 Task: Open Card Compliance Audit in Board Employee Performance to Workspace Full-stack Development and add a team member Softage.1@softage.net, a label Red, a checklist Landing Page, an attachment from your onedrive, a color Red and finally, add a card description 'Research and develop new service pricing strategy' and a comment 'This task requires us to be proactive in identifying potential roadblocks and taking steps to overcome them.'. Add a start date 'Jan 01, 1900' with a due date 'Jan 08, 1900'
Action: Mouse moved to (114, 399)
Screenshot: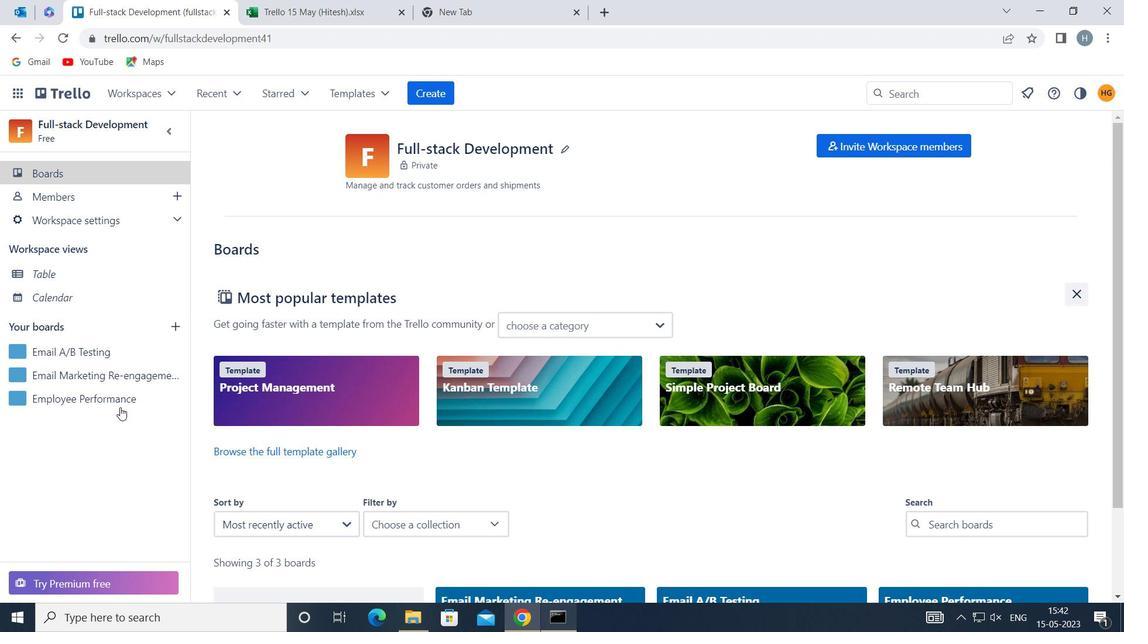 
Action: Mouse pressed left at (114, 399)
Screenshot: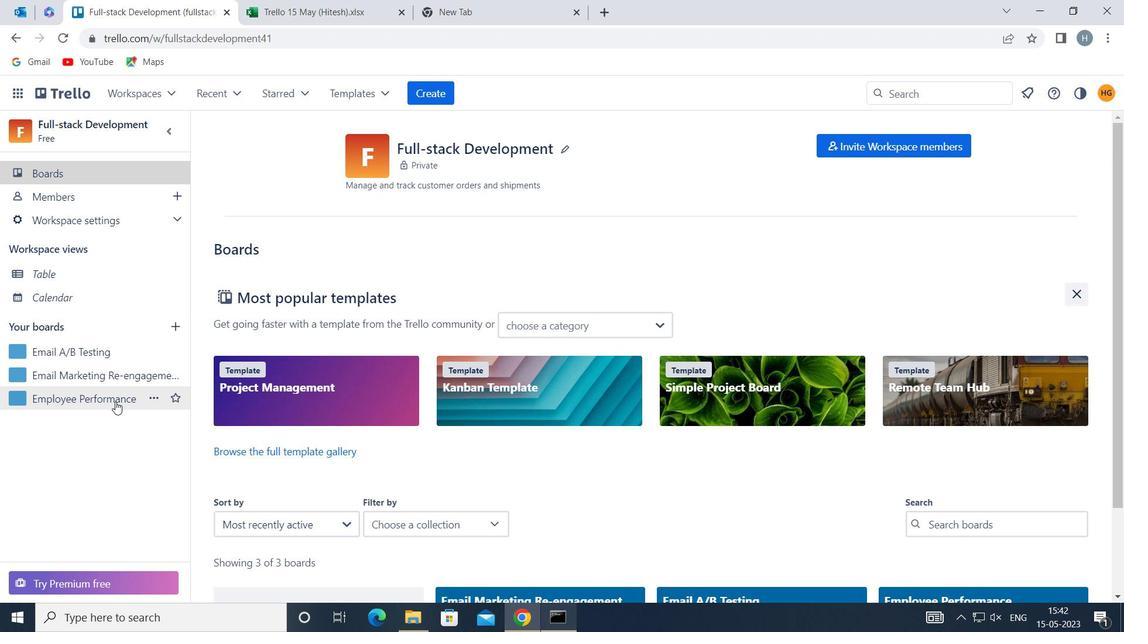 
Action: Mouse moved to (297, 207)
Screenshot: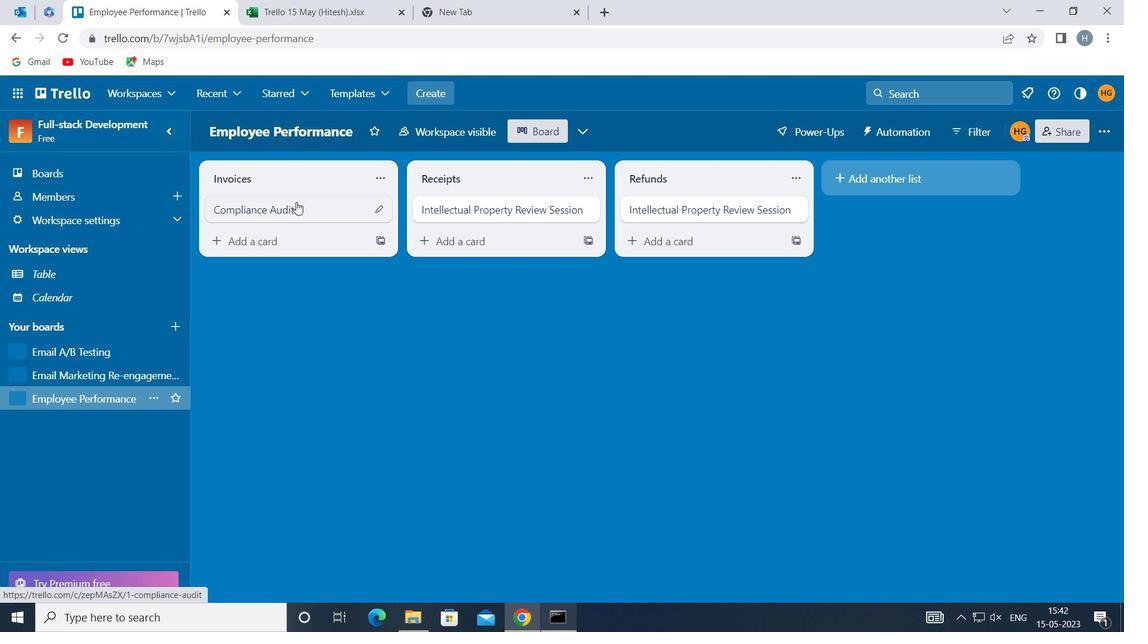 
Action: Mouse pressed left at (297, 207)
Screenshot: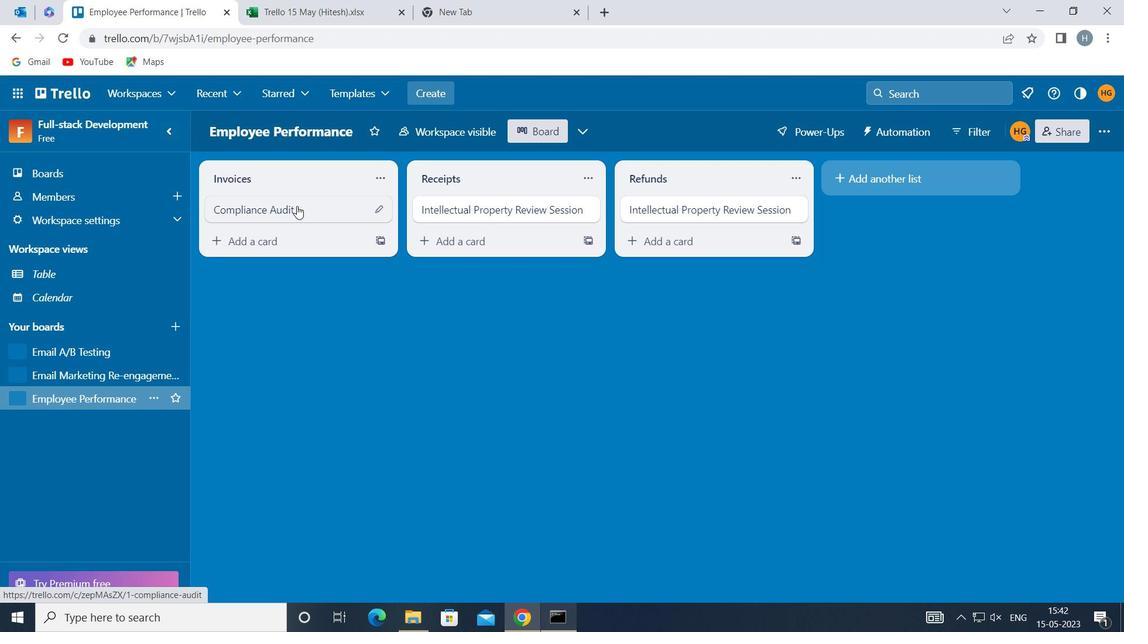 
Action: Mouse moved to (772, 203)
Screenshot: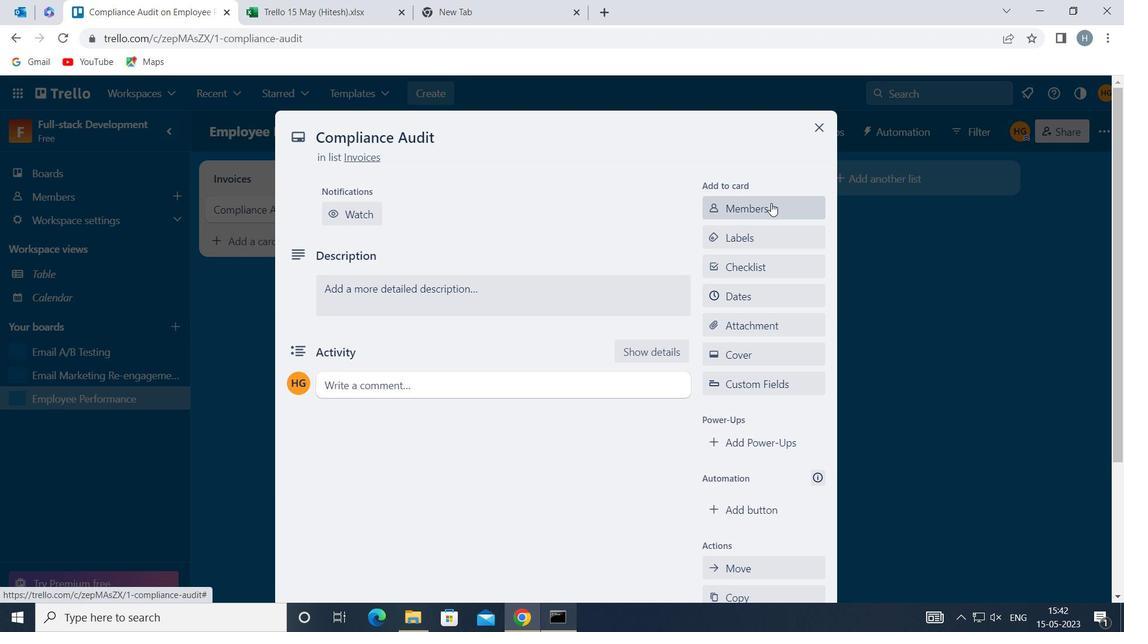 
Action: Mouse pressed left at (772, 203)
Screenshot: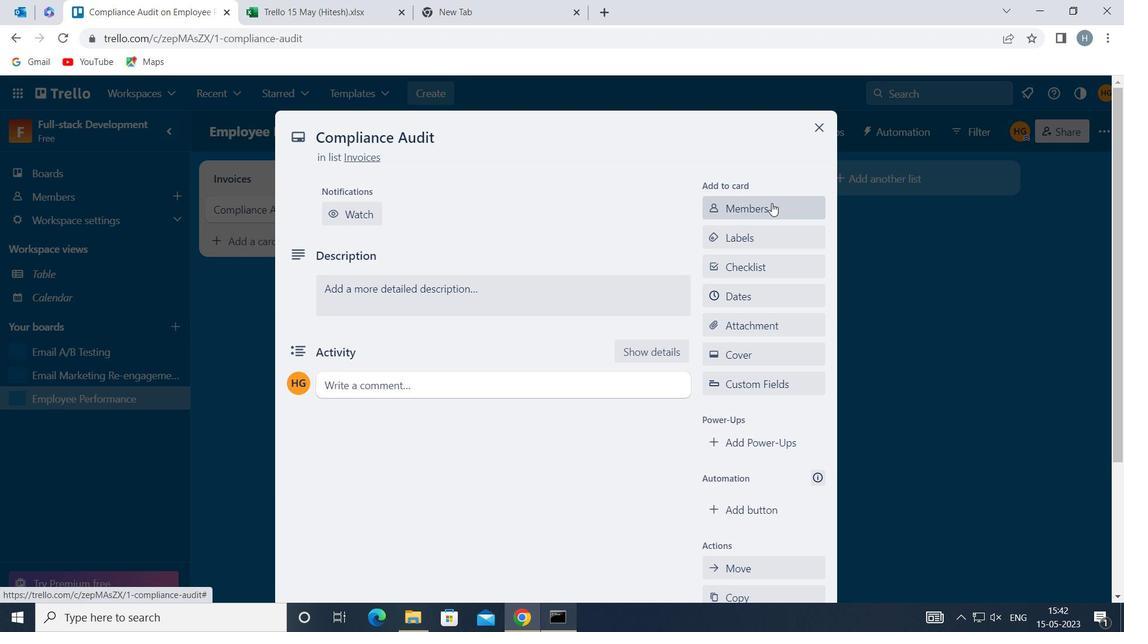
Action: Key pressed softage
Screenshot: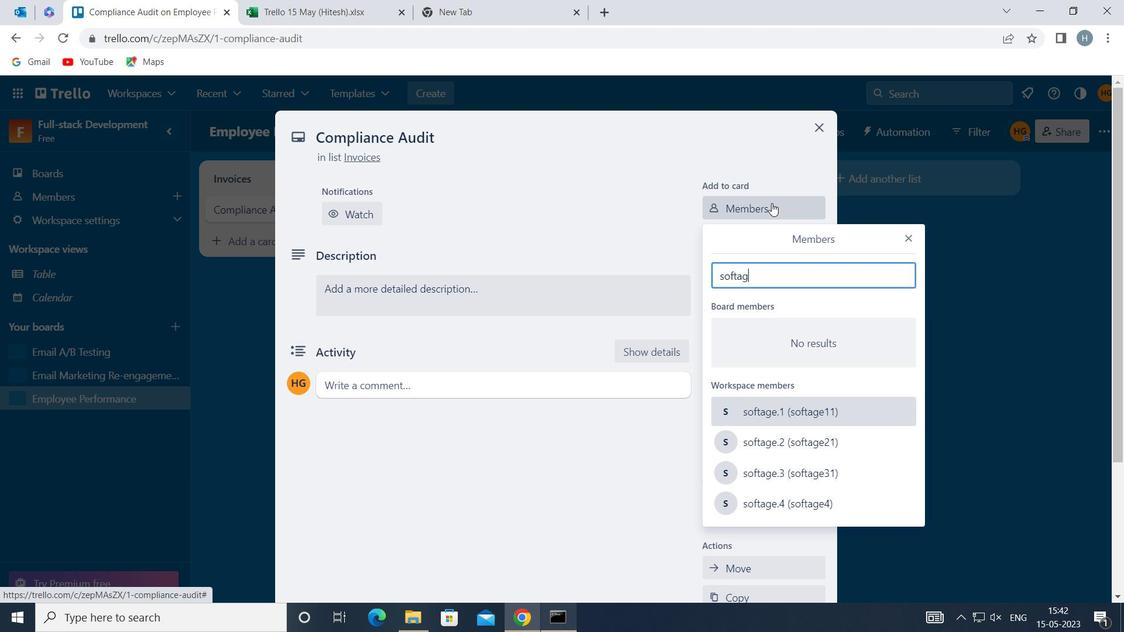 
Action: Mouse moved to (807, 415)
Screenshot: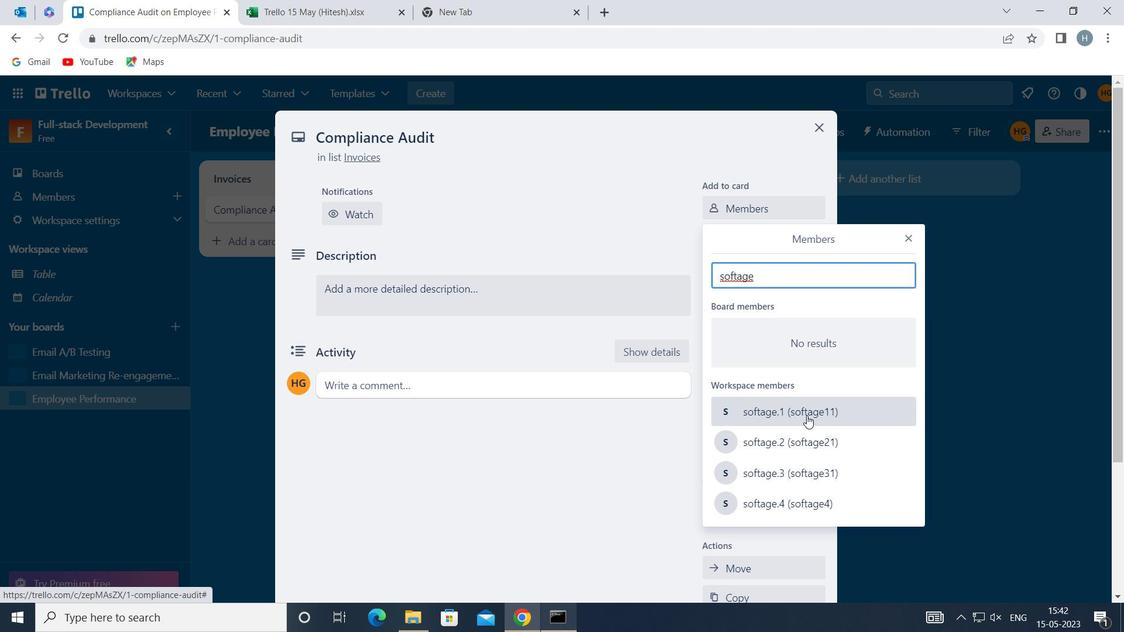 
Action: Mouse pressed left at (807, 415)
Screenshot: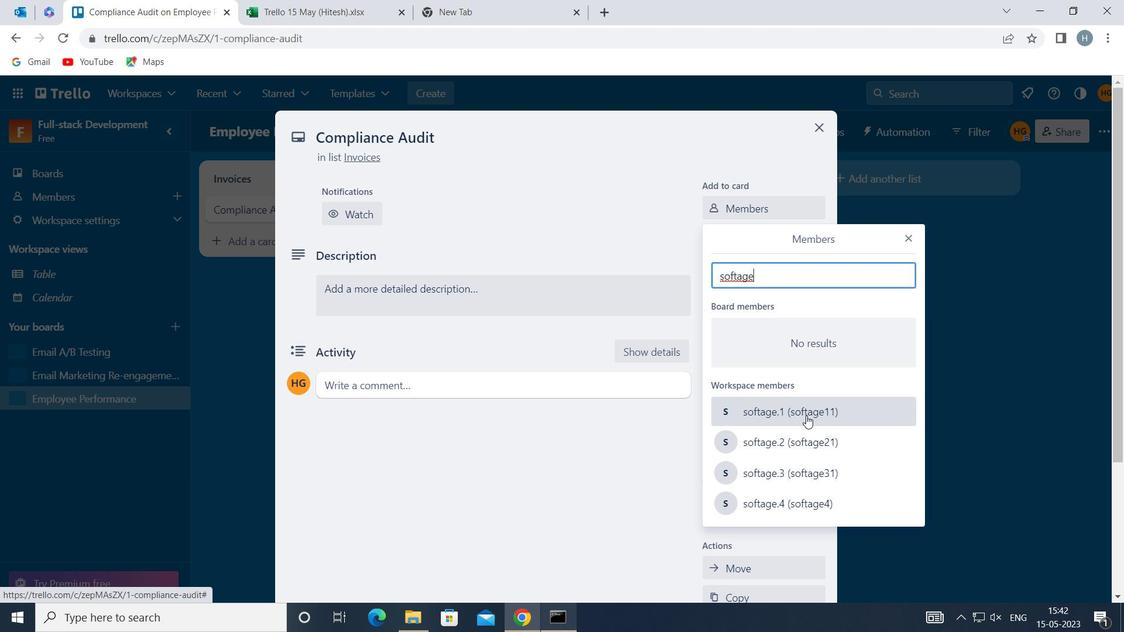 
Action: Mouse moved to (907, 236)
Screenshot: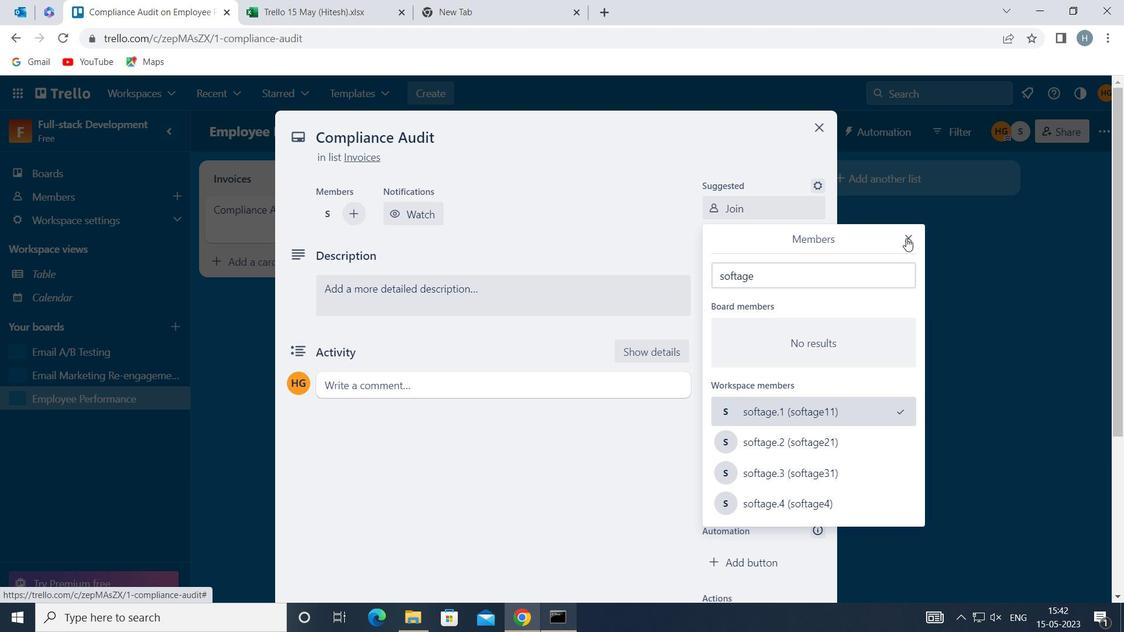 
Action: Mouse pressed left at (907, 236)
Screenshot: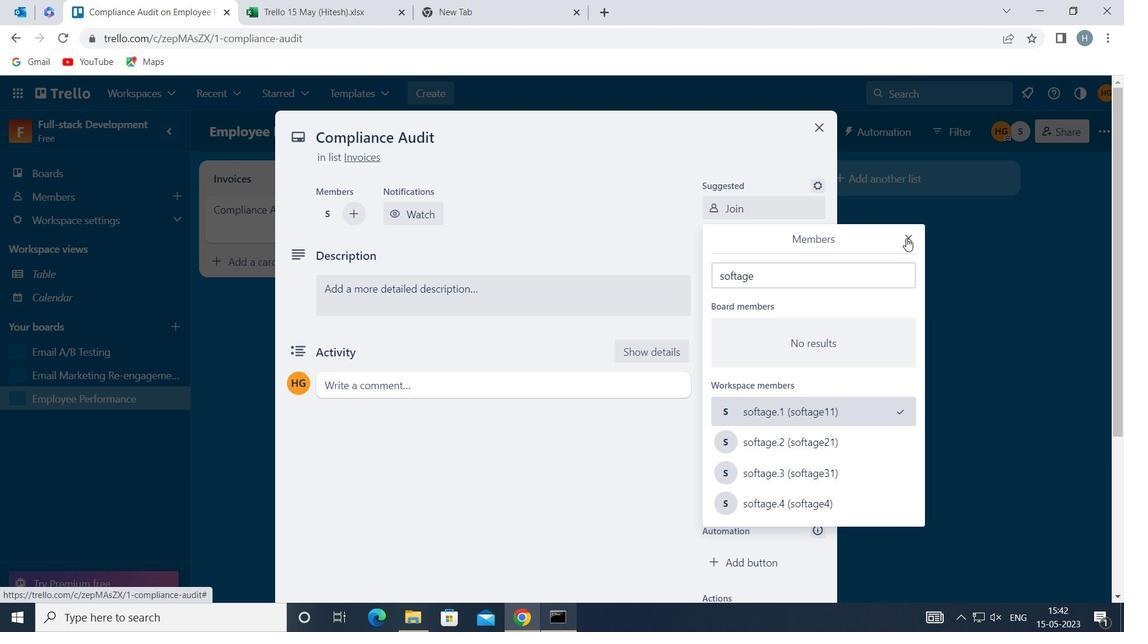 
Action: Mouse moved to (769, 287)
Screenshot: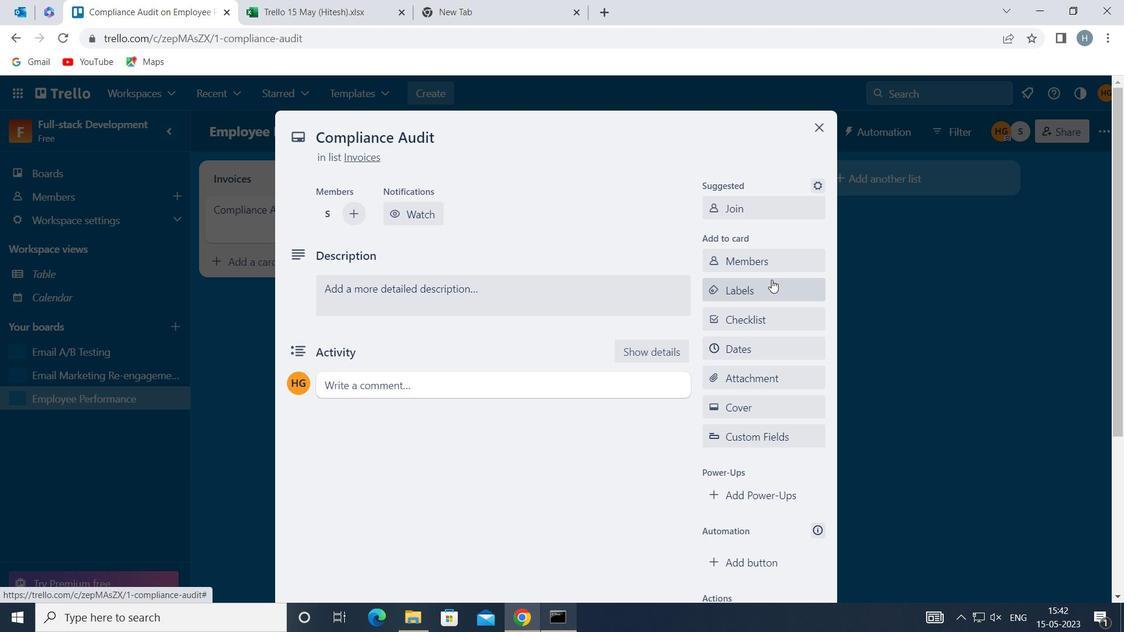
Action: Mouse pressed left at (769, 287)
Screenshot: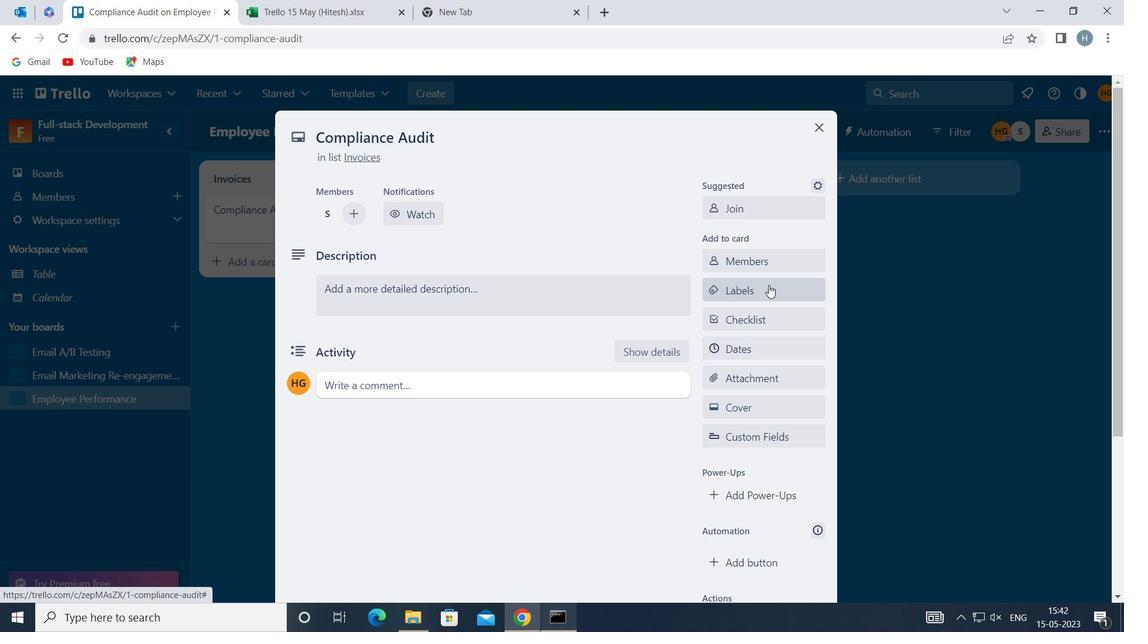 
Action: Mouse moved to (776, 294)
Screenshot: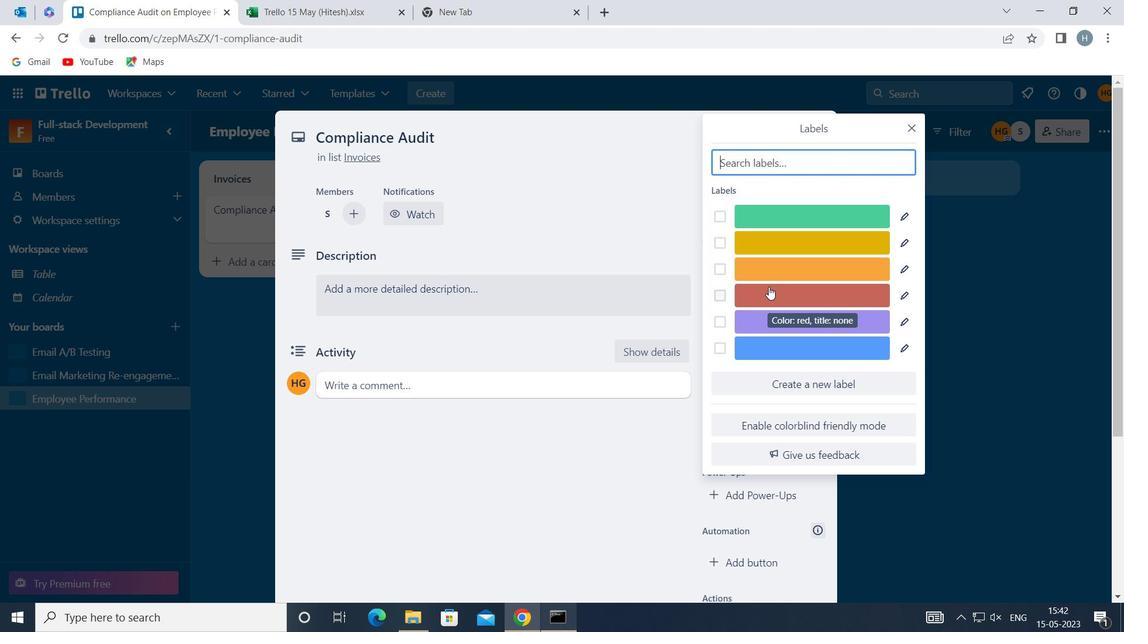 
Action: Mouse pressed left at (776, 294)
Screenshot: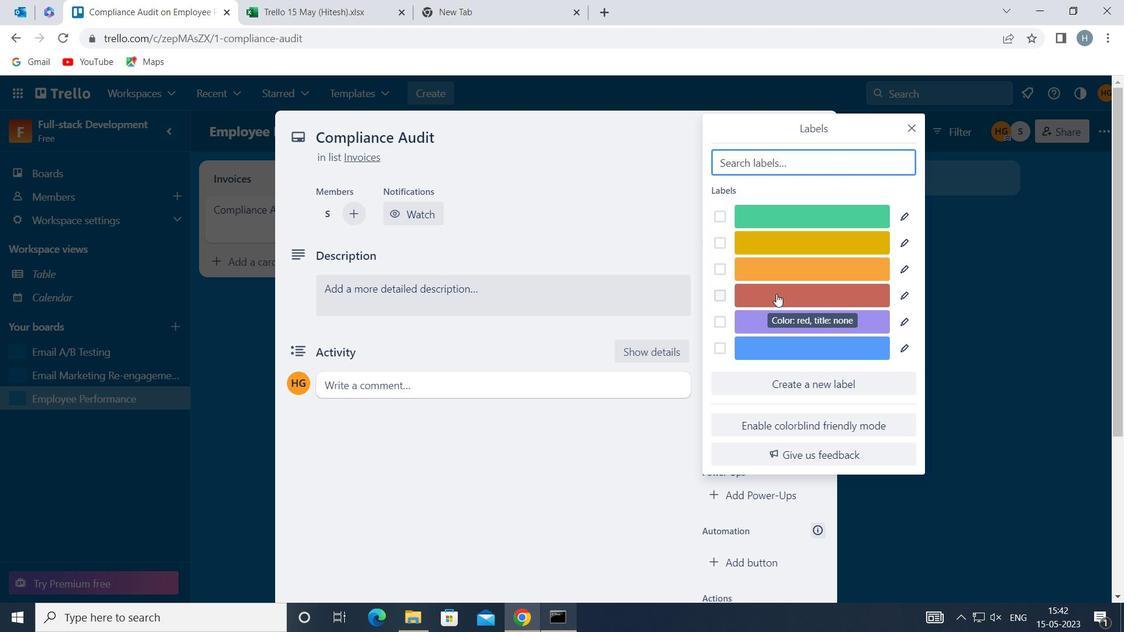 
Action: Mouse moved to (911, 128)
Screenshot: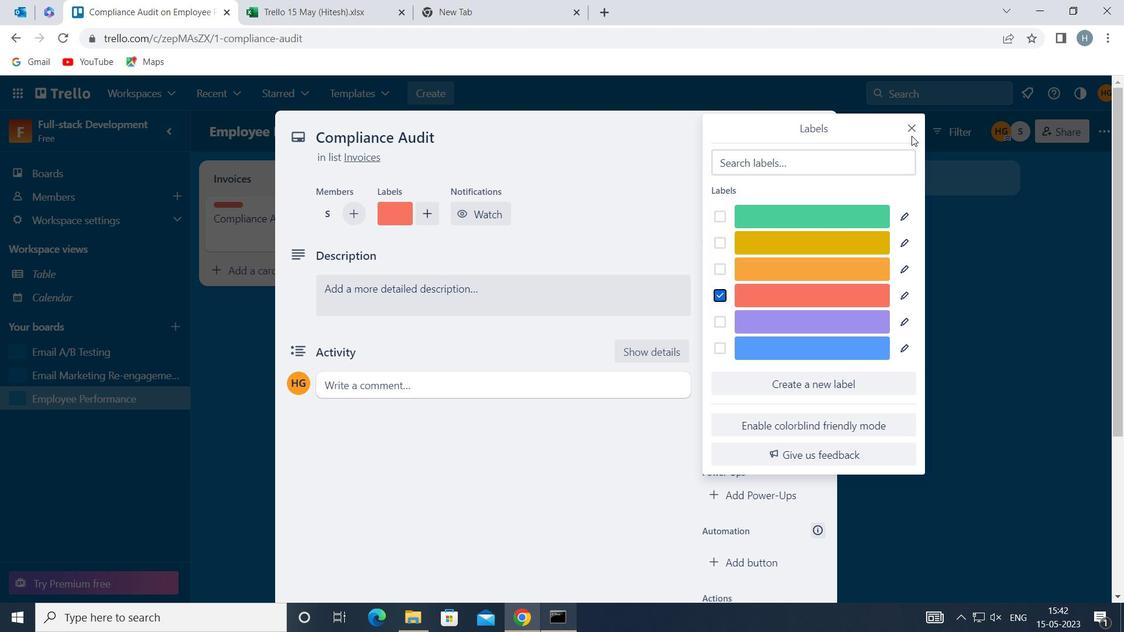 
Action: Mouse pressed left at (911, 128)
Screenshot: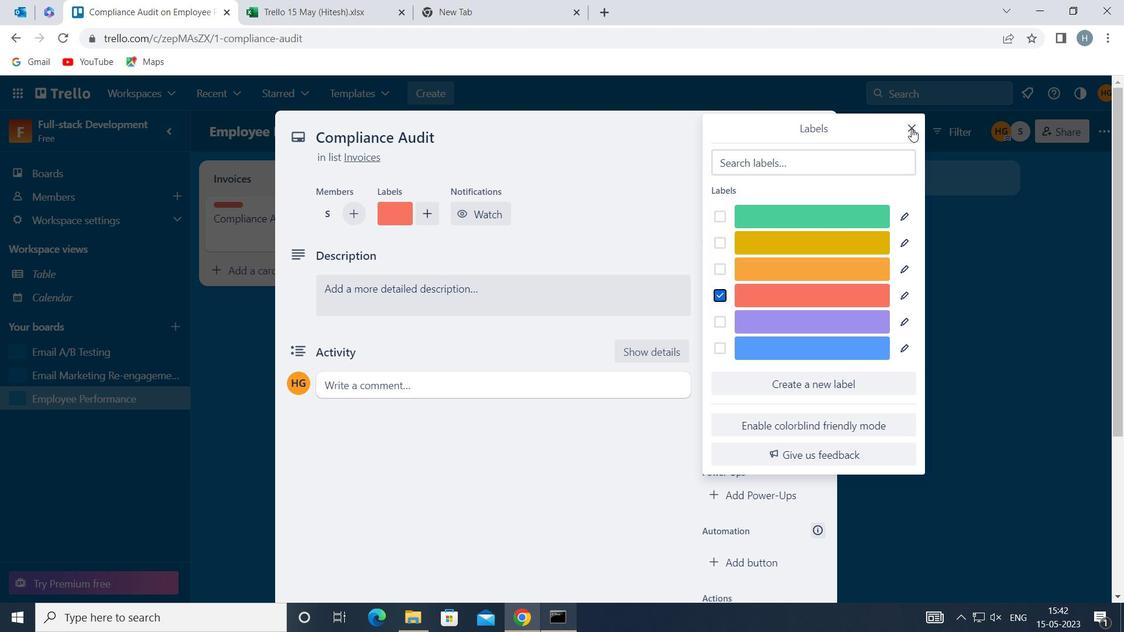 
Action: Mouse moved to (786, 315)
Screenshot: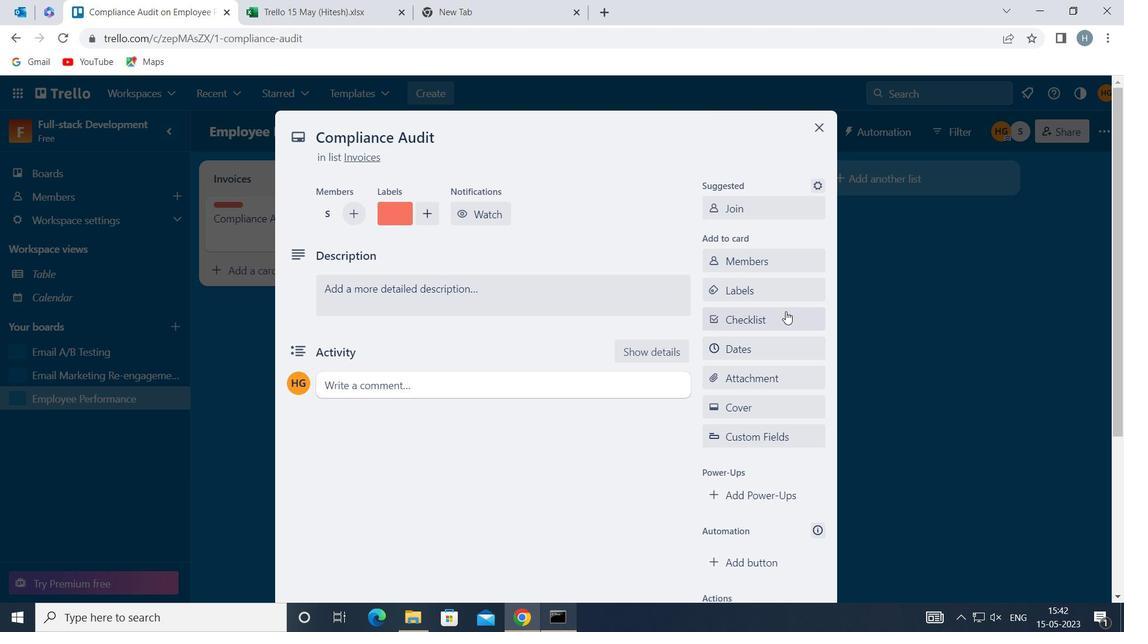 
Action: Mouse pressed left at (786, 315)
Screenshot: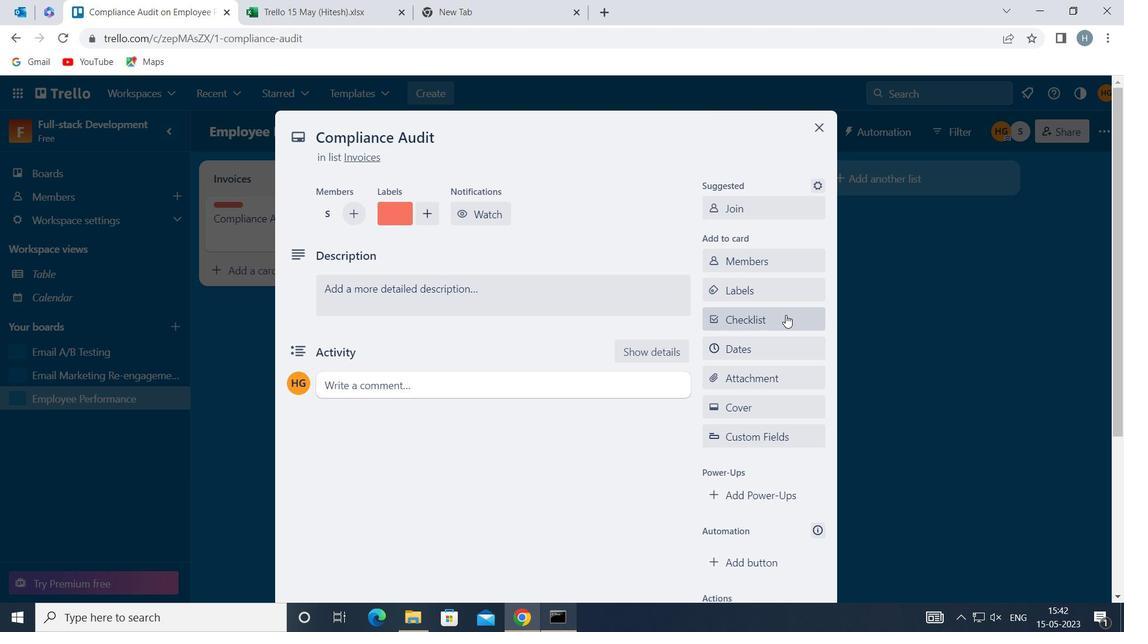 
Action: Key pressed <Key.shift>LANDING<Key.space><Key.shift>PAGE
Screenshot: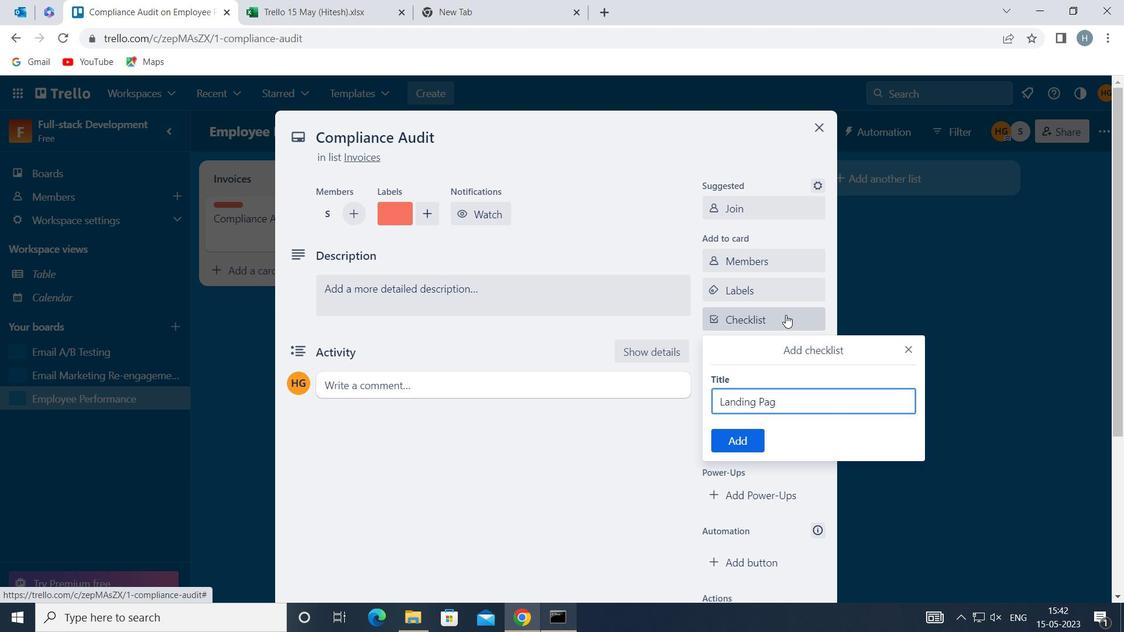 
Action: Mouse moved to (738, 437)
Screenshot: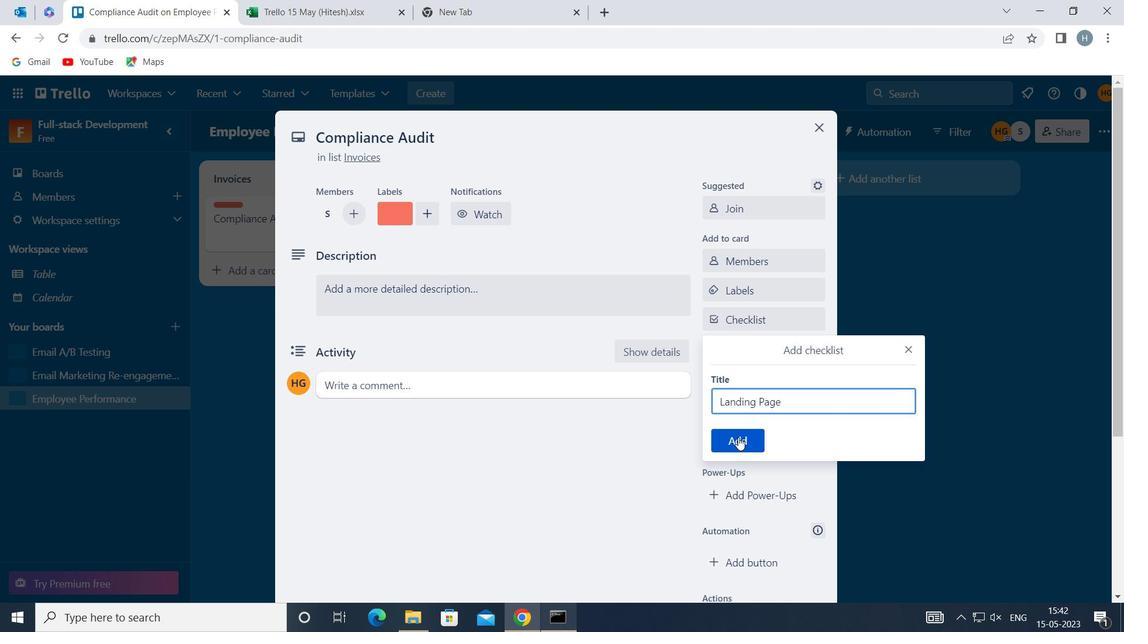 
Action: Mouse pressed left at (738, 437)
Screenshot: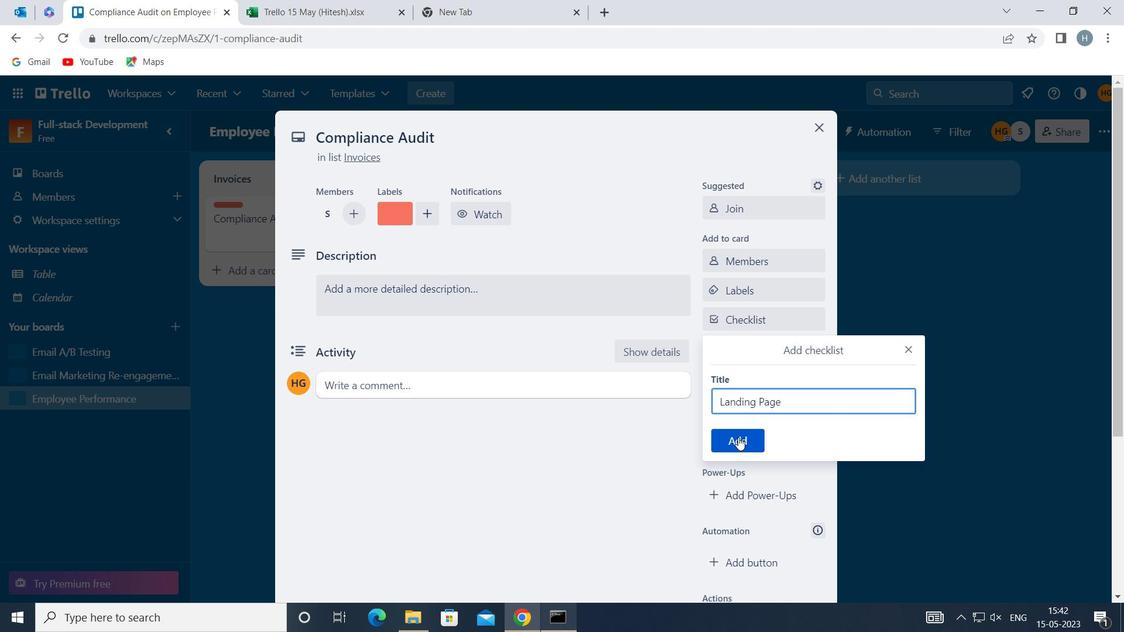 
Action: Mouse moved to (765, 379)
Screenshot: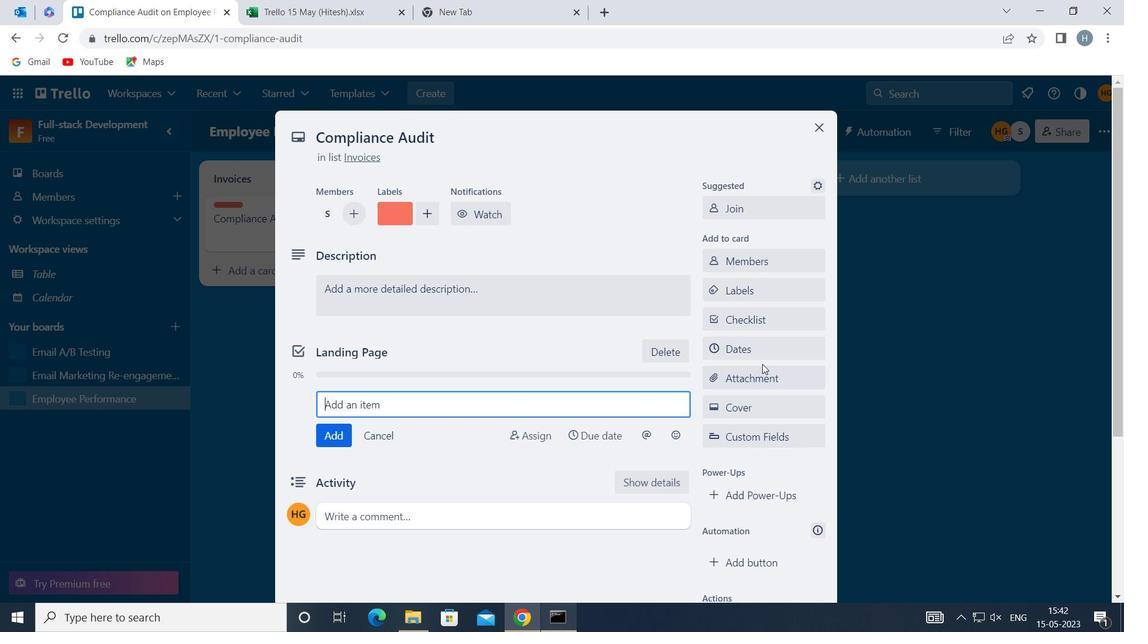 
Action: Mouse pressed left at (765, 379)
Screenshot: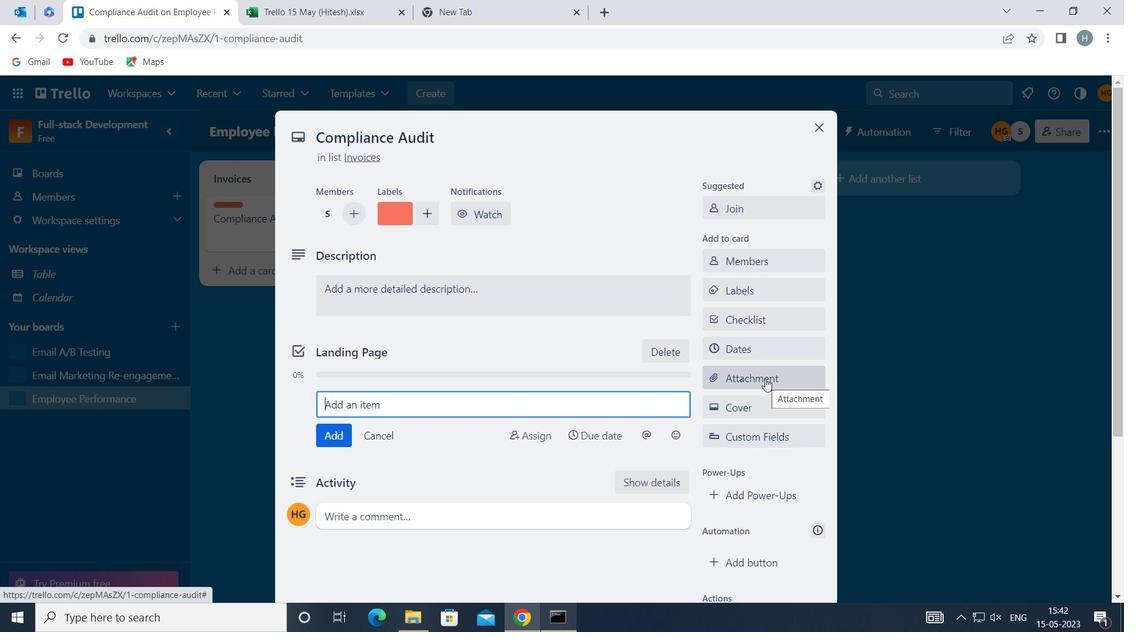 
Action: Mouse moved to (776, 270)
Screenshot: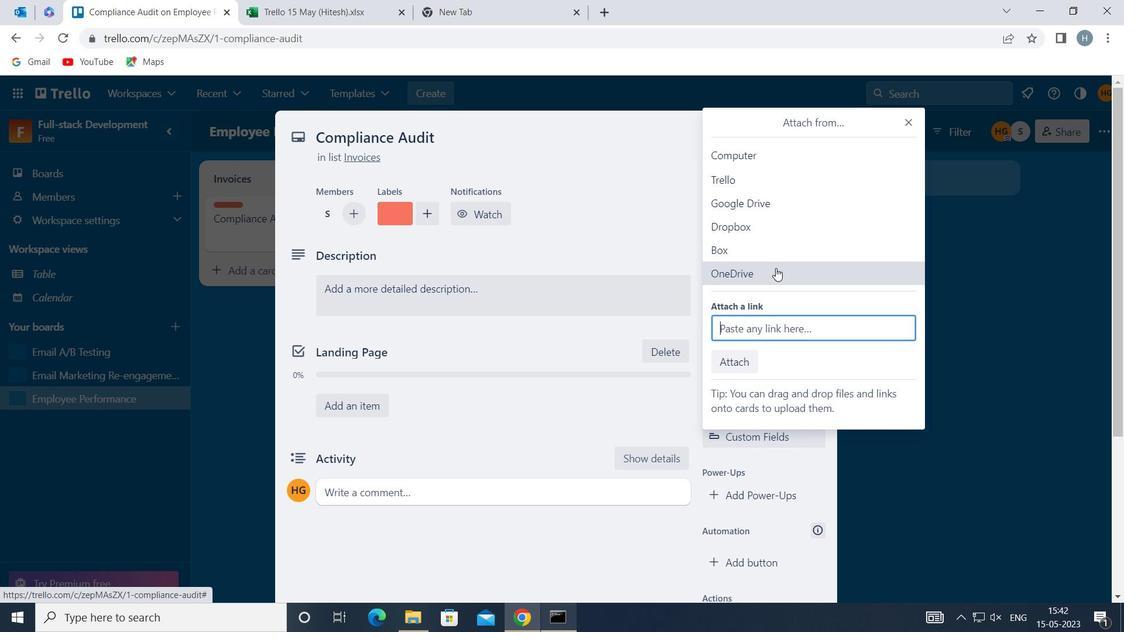 
Action: Mouse pressed left at (776, 270)
Screenshot: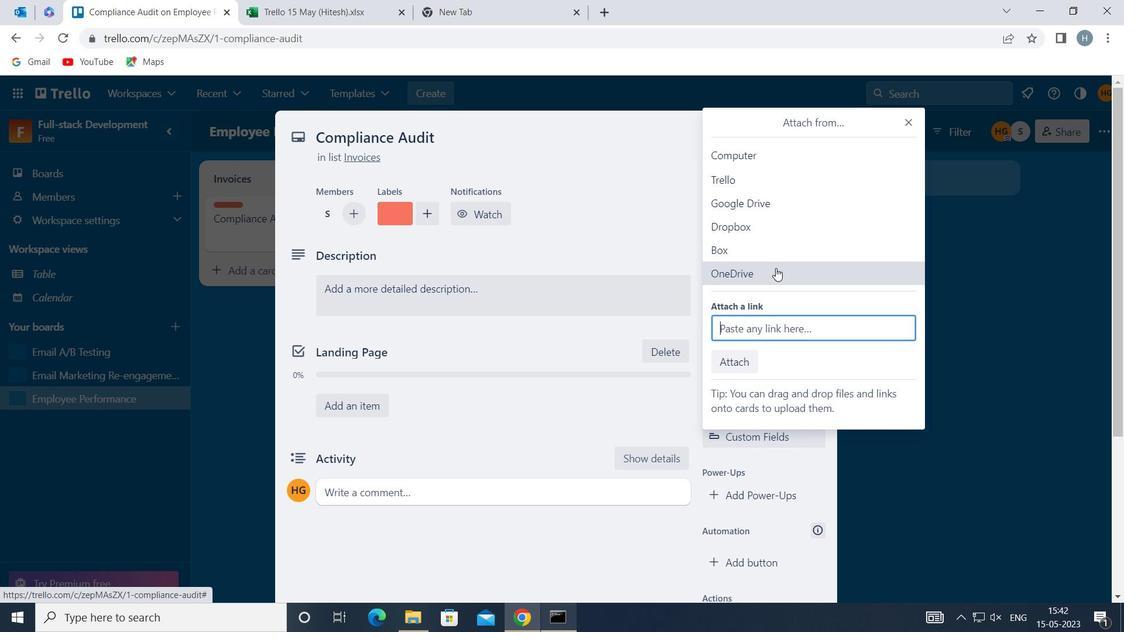 
Action: Mouse moved to (548, 212)
Screenshot: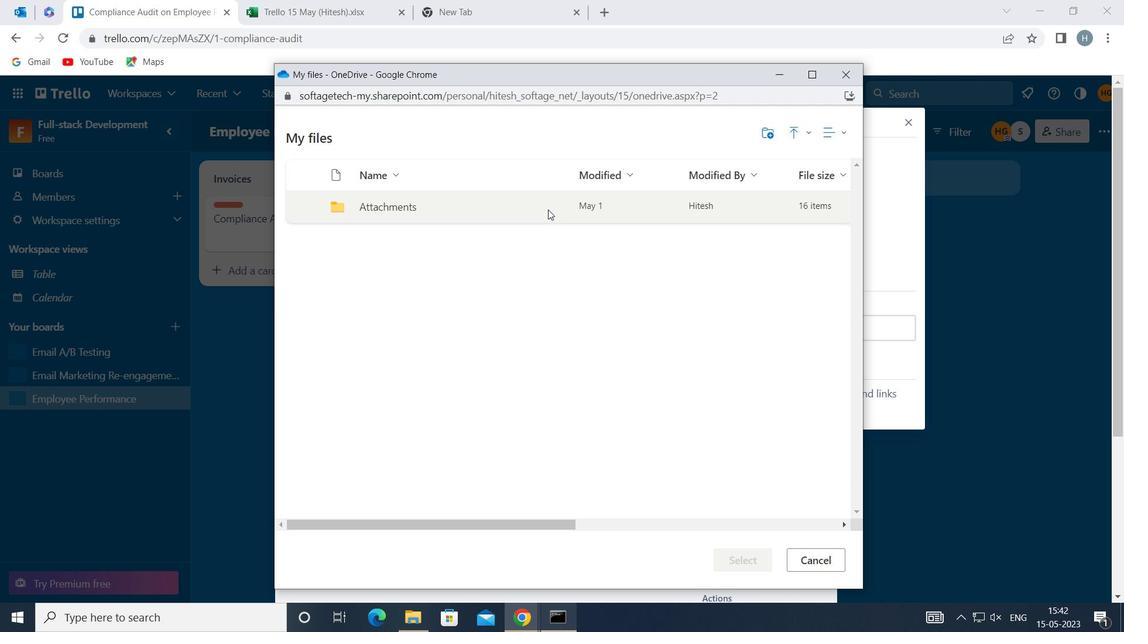 
Action: Mouse pressed left at (548, 212)
Screenshot: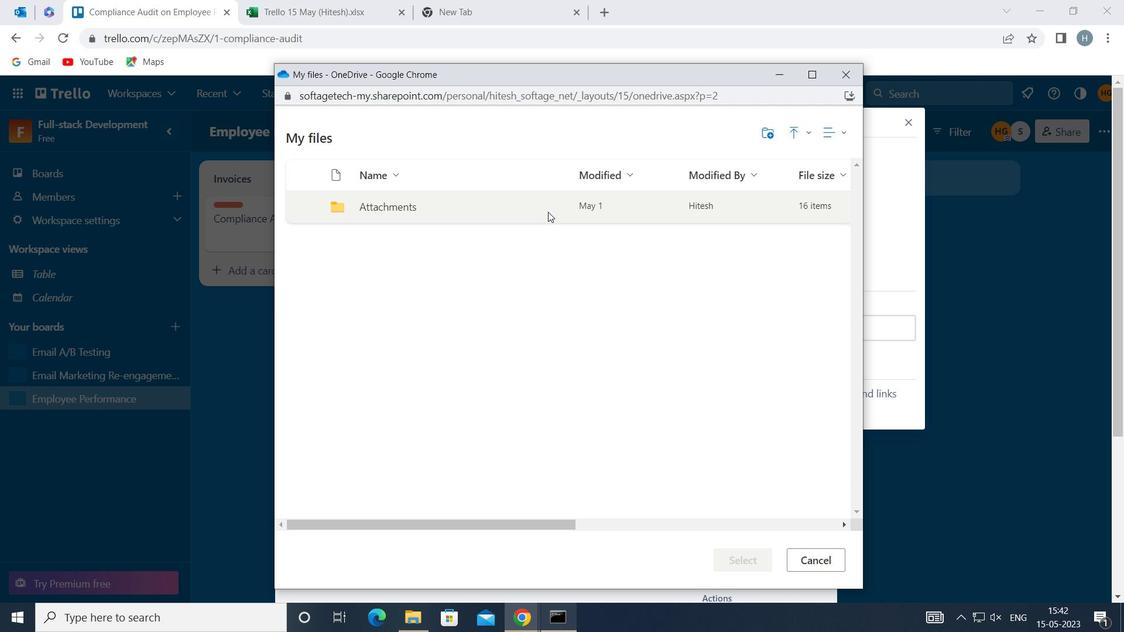 
Action: Mouse pressed left at (548, 212)
Screenshot: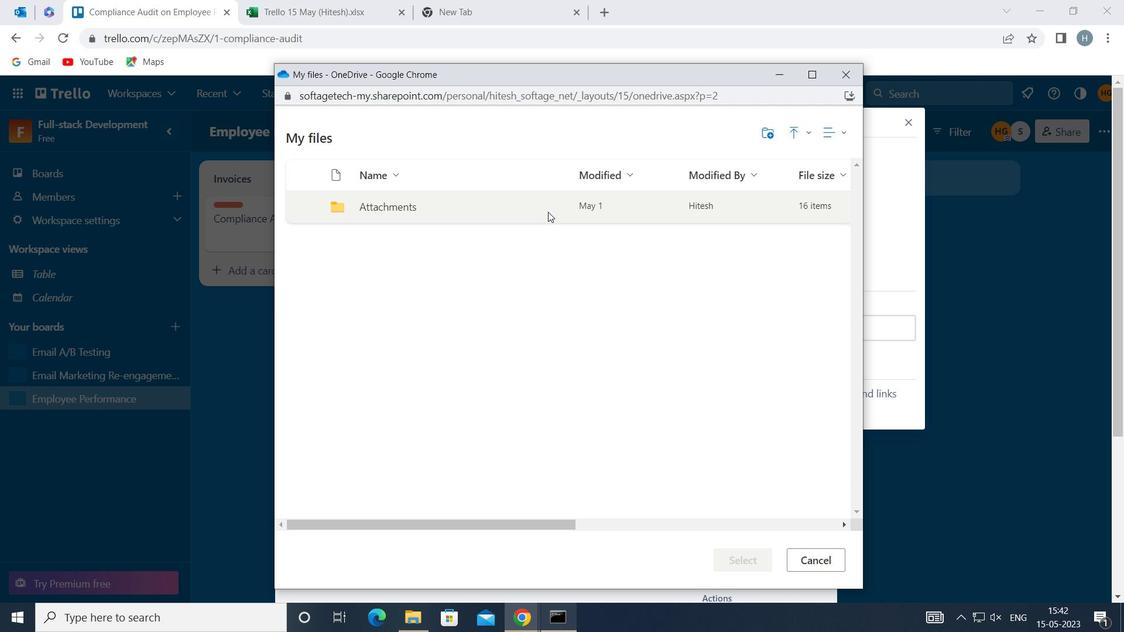 
Action: Mouse moved to (550, 234)
Screenshot: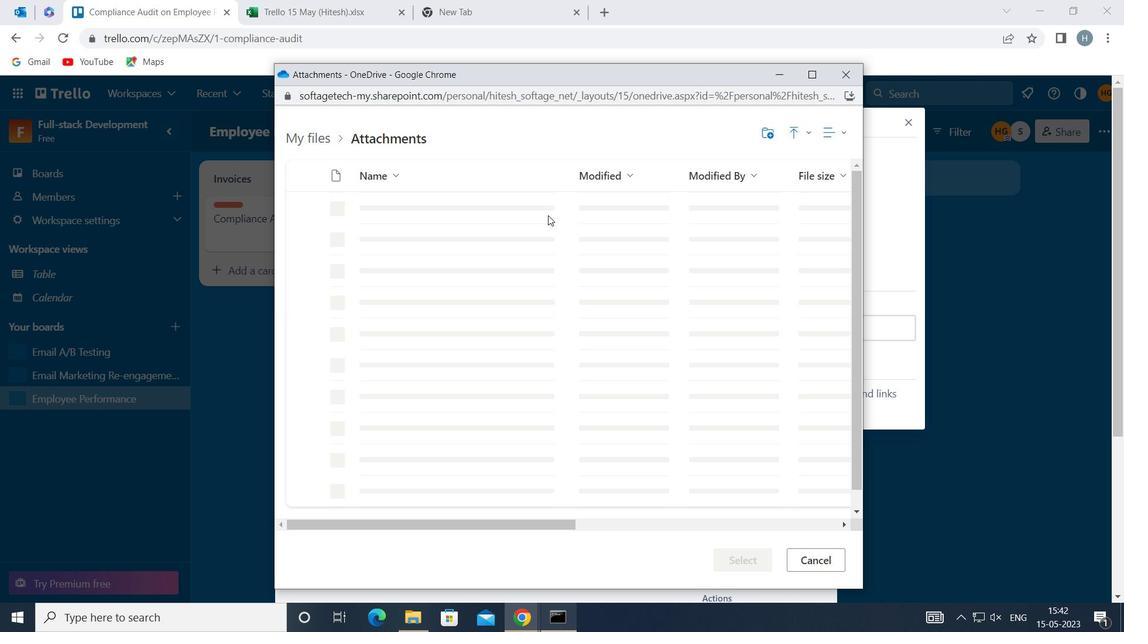 
Action: Mouse pressed left at (550, 234)
Screenshot: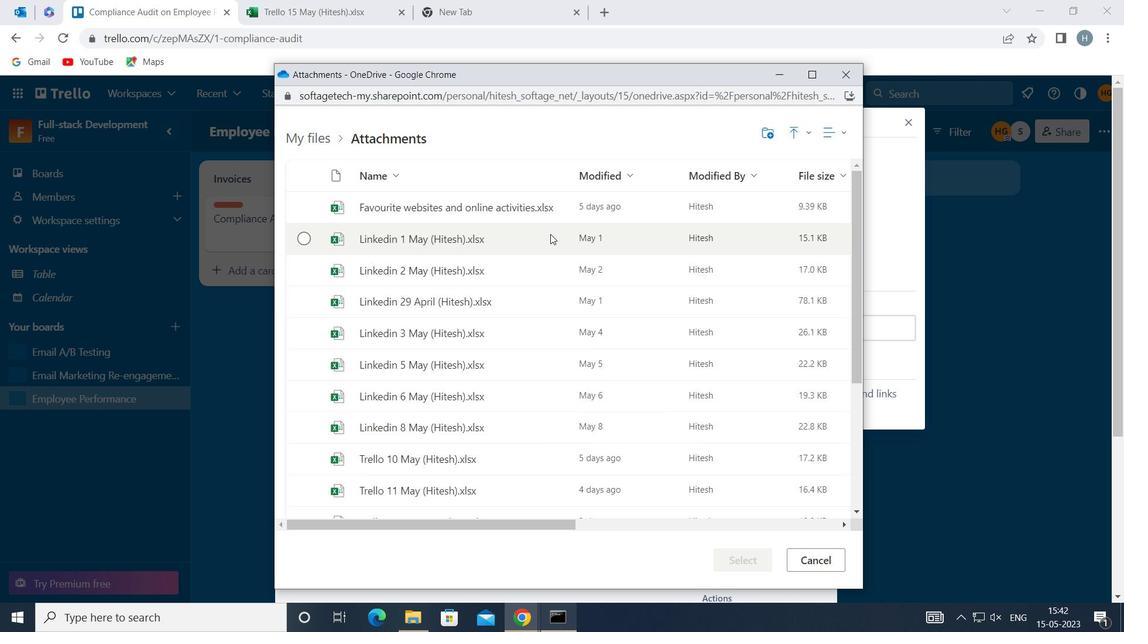 
Action: Mouse moved to (763, 550)
Screenshot: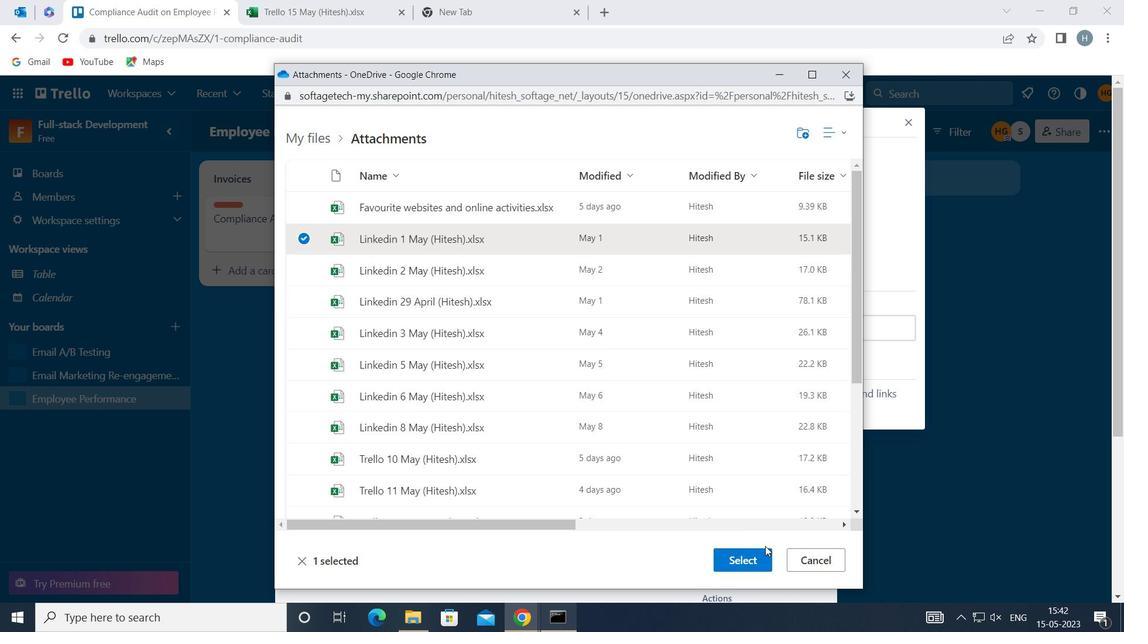 
Action: Mouse pressed left at (763, 550)
Screenshot: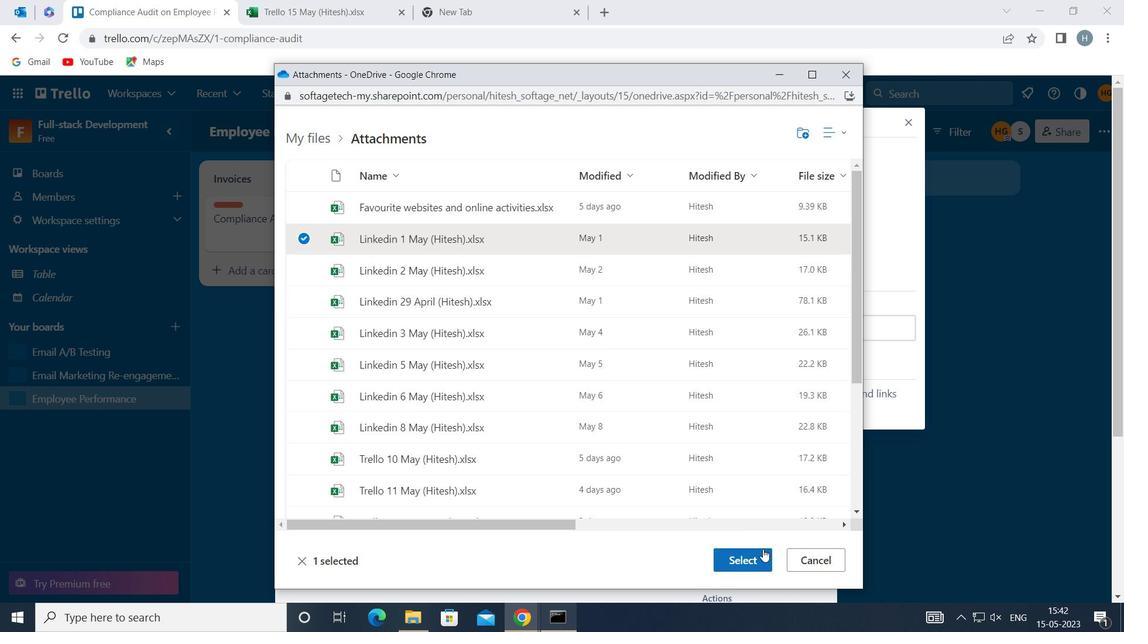 
Action: Mouse moved to (780, 409)
Screenshot: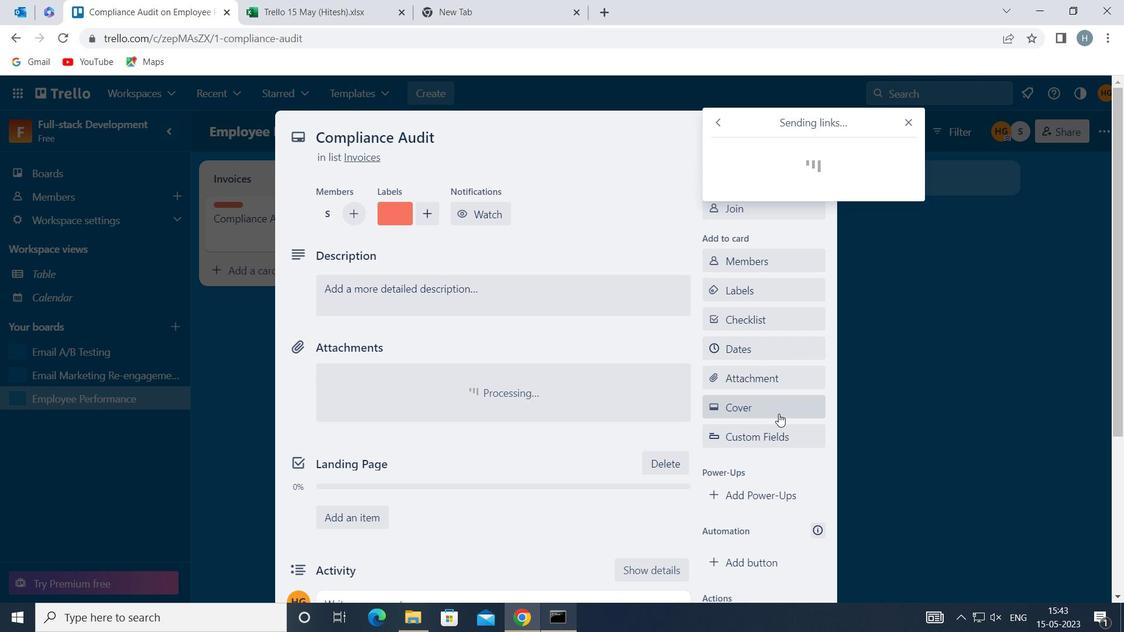 
Action: Mouse pressed left at (780, 409)
Screenshot: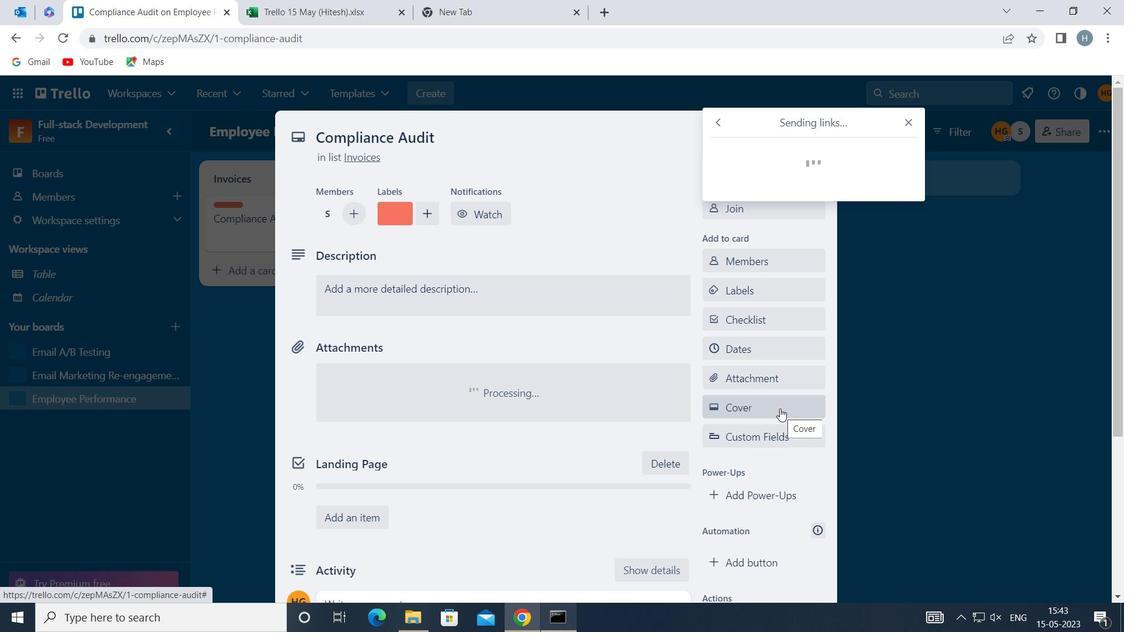 
Action: Mouse pressed left at (780, 409)
Screenshot: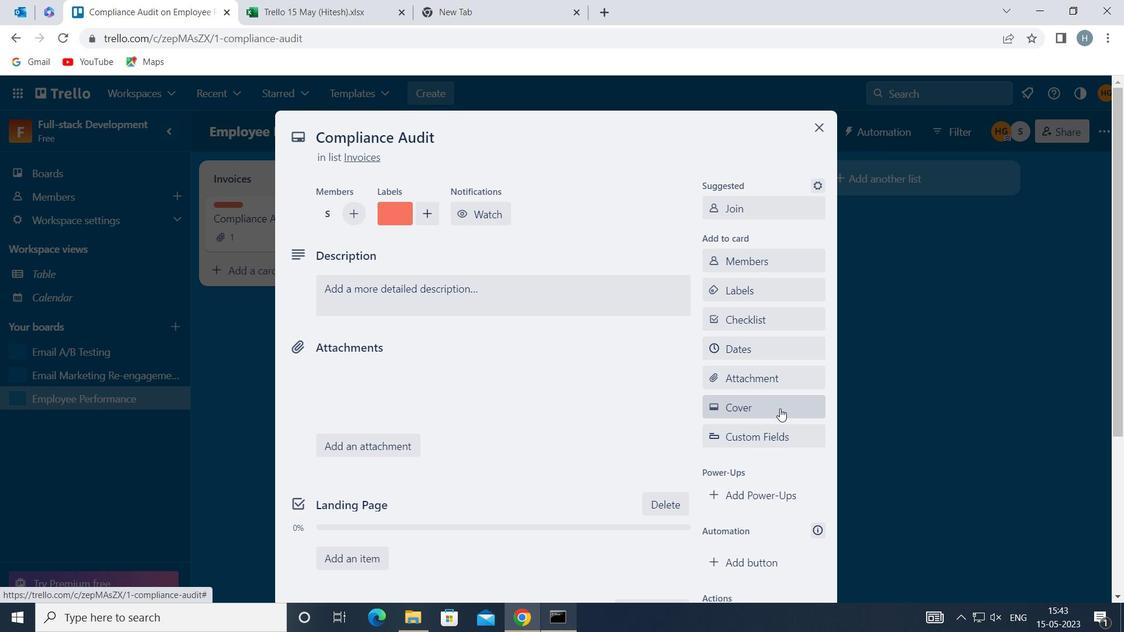 
Action: Mouse moved to (855, 312)
Screenshot: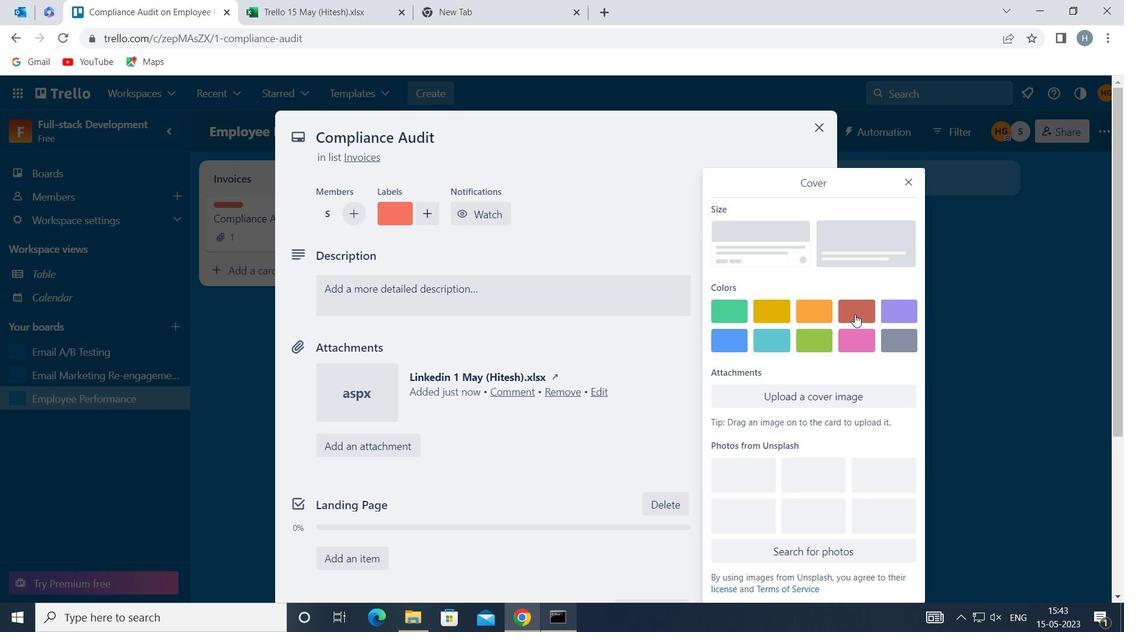 
Action: Mouse pressed left at (855, 312)
Screenshot: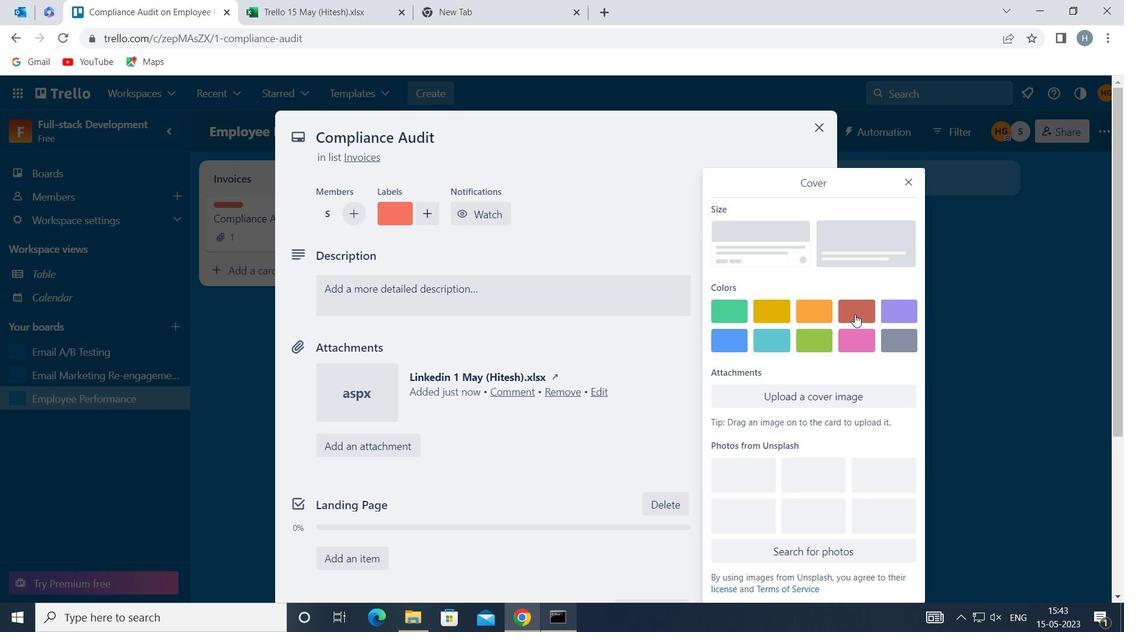 
Action: Mouse moved to (911, 153)
Screenshot: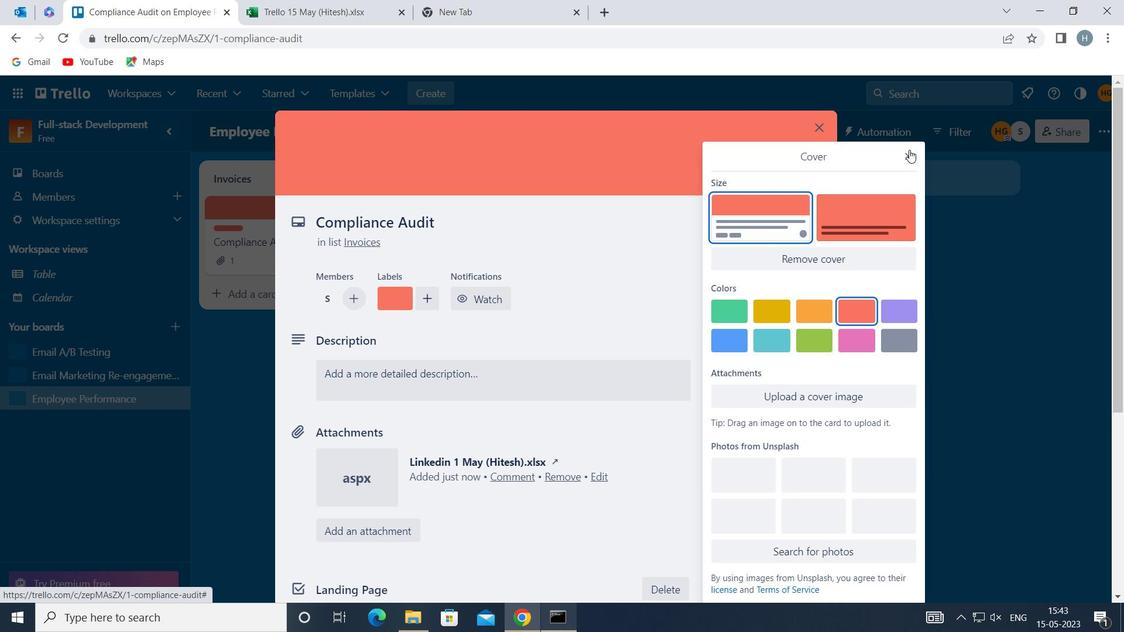 
Action: Mouse pressed left at (911, 153)
Screenshot: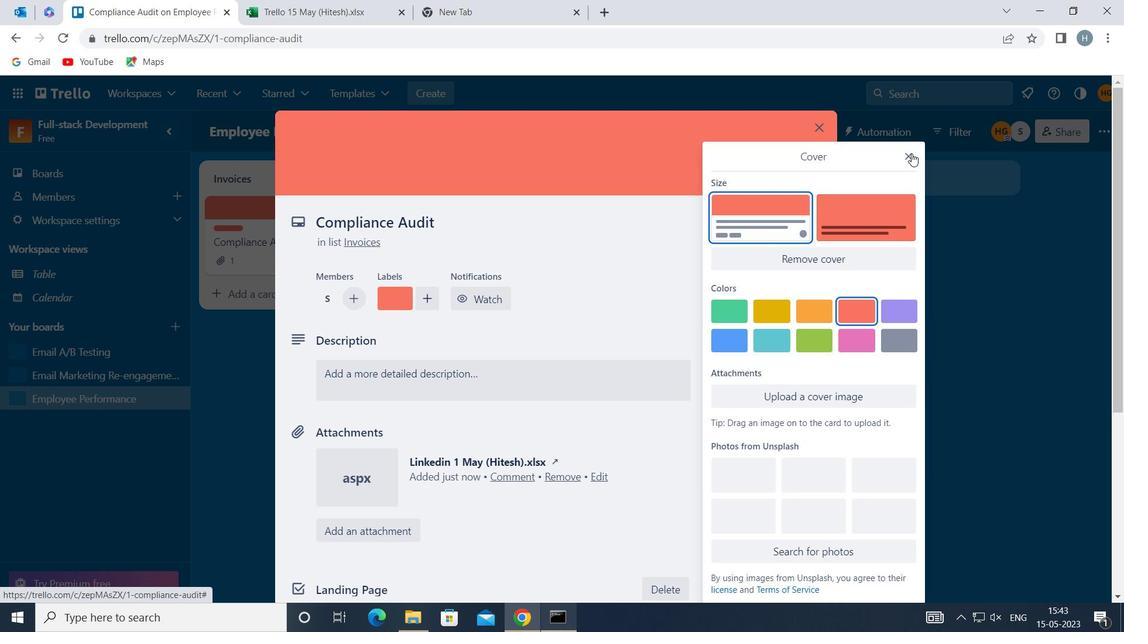 
Action: Mouse moved to (491, 375)
Screenshot: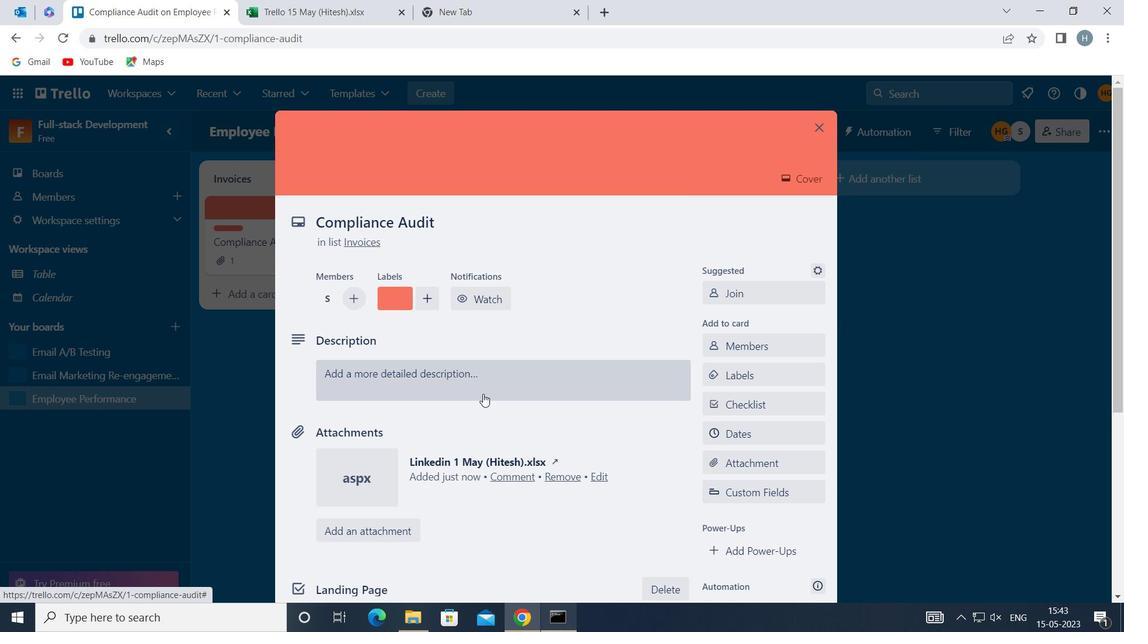 
Action: Mouse pressed left at (491, 375)
Screenshot: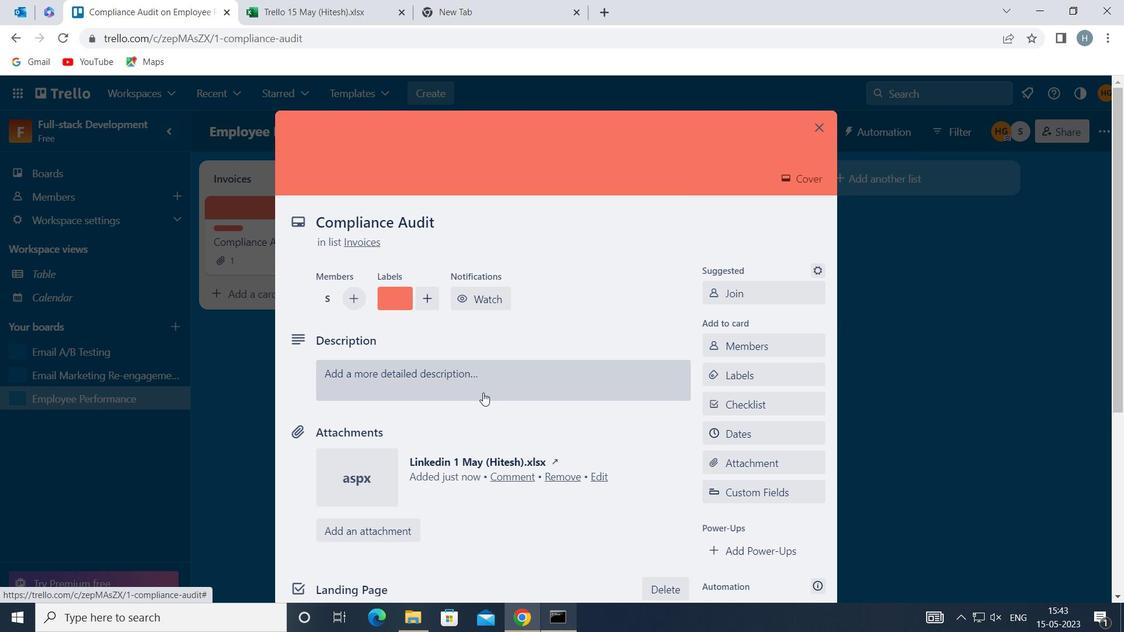 
Action: Mouse moved to (438, 423)
Screenshot: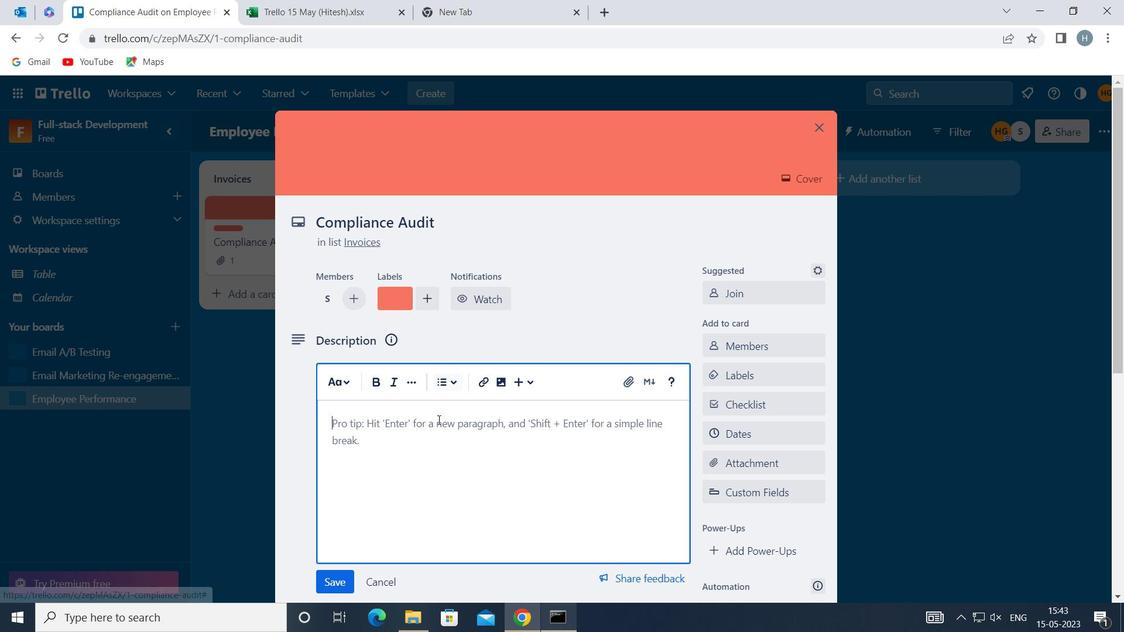 
Action: Key pressed <Key.shift>RESEARCH<Key.space>AND<Key.space>DEVELOP<Key.space>NEW<Key.space>SERVICE<Key.space>PRICING<Key.space>STRATEGY<Key.space>
Screenshot: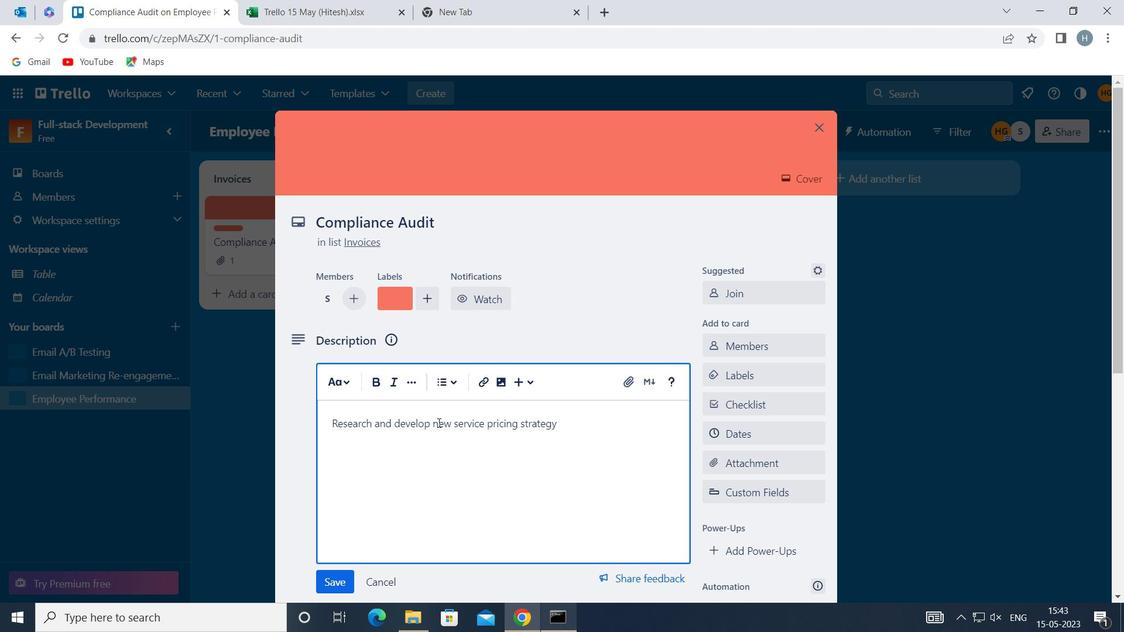 
Action: Mouse moved to (329, 582)
Screenshot: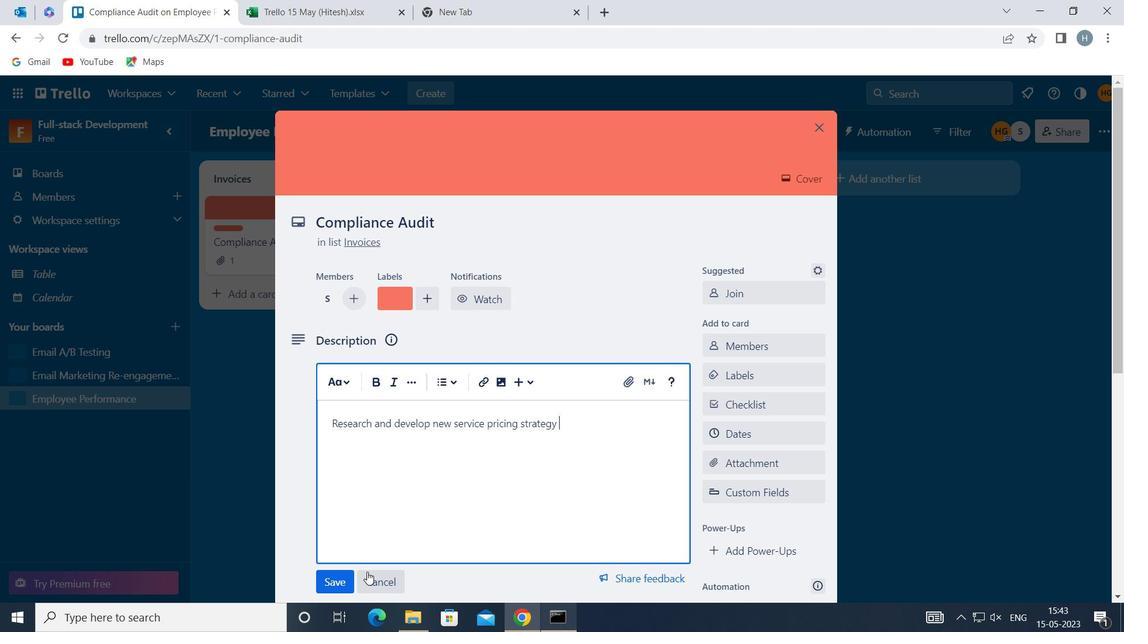 
Action: Mouse pressed left at (329, 582)
Screenshot: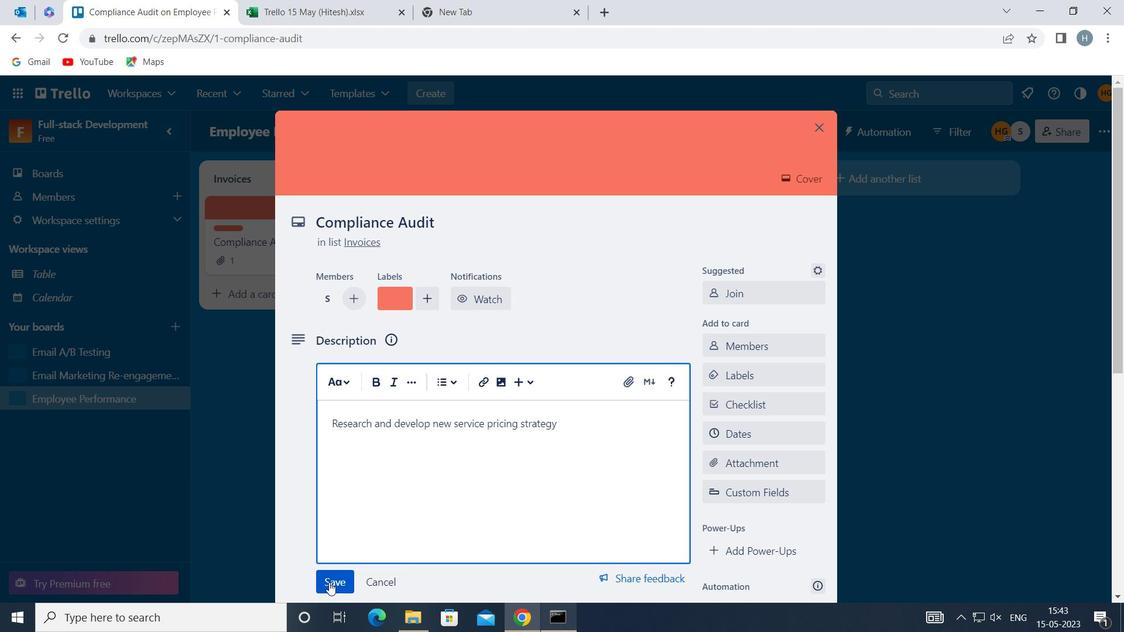 
Action: Mouse moved to (479, 466)
Screenshot: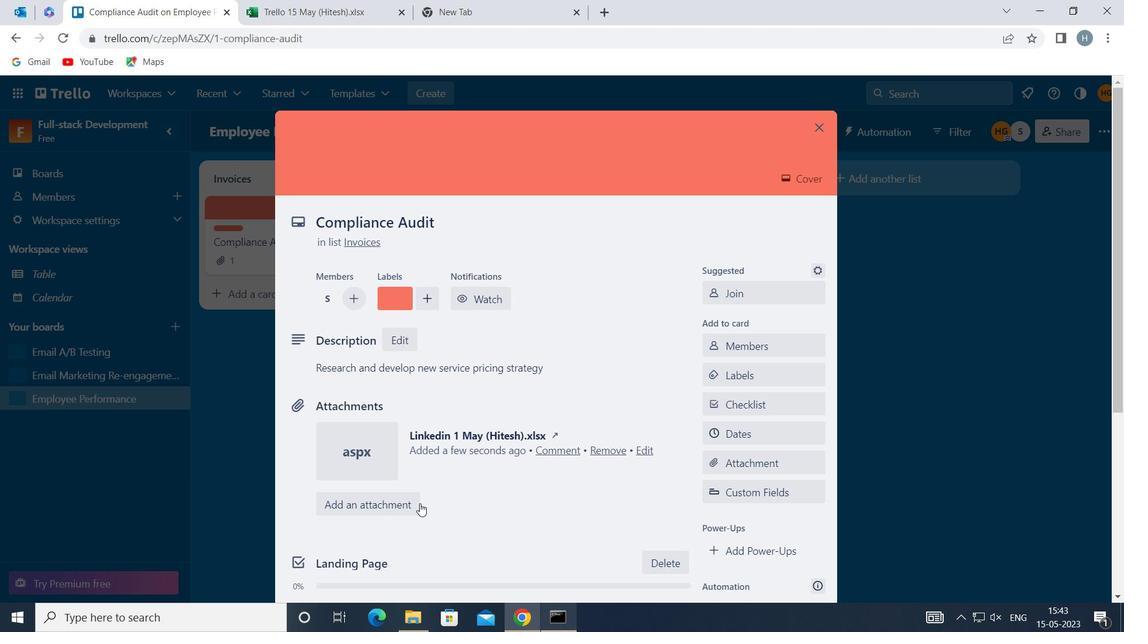 
Action: Mouse scrolled (479, 466) with delta (0, 0)
Screenshot: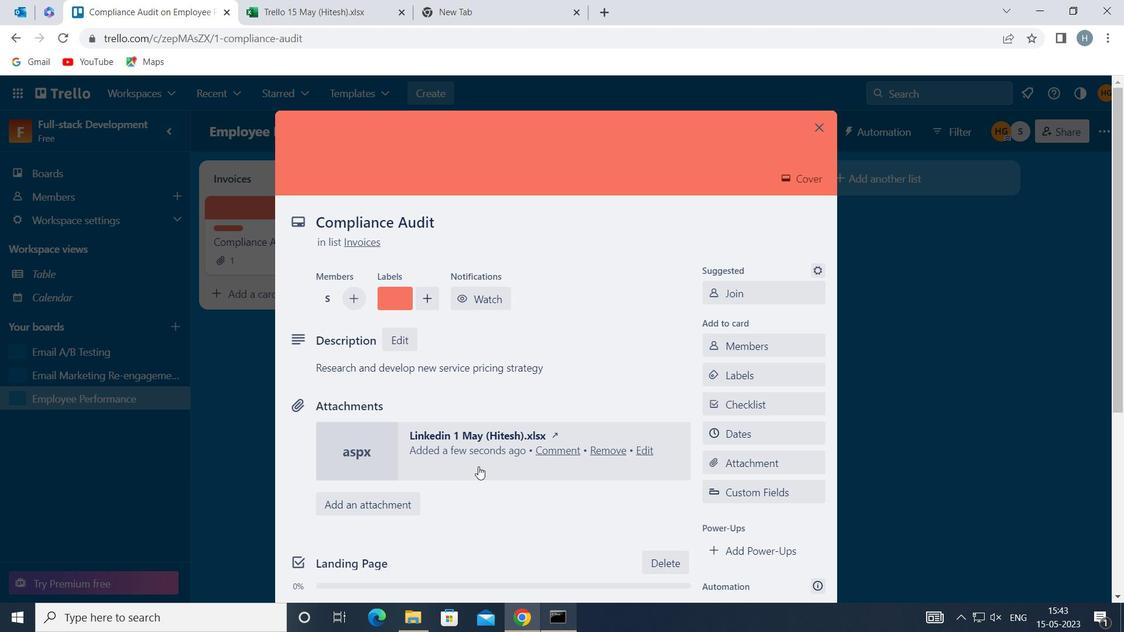 
Action: Mouse scrolled (479, 466) with delta (0, 0)
Screenshot: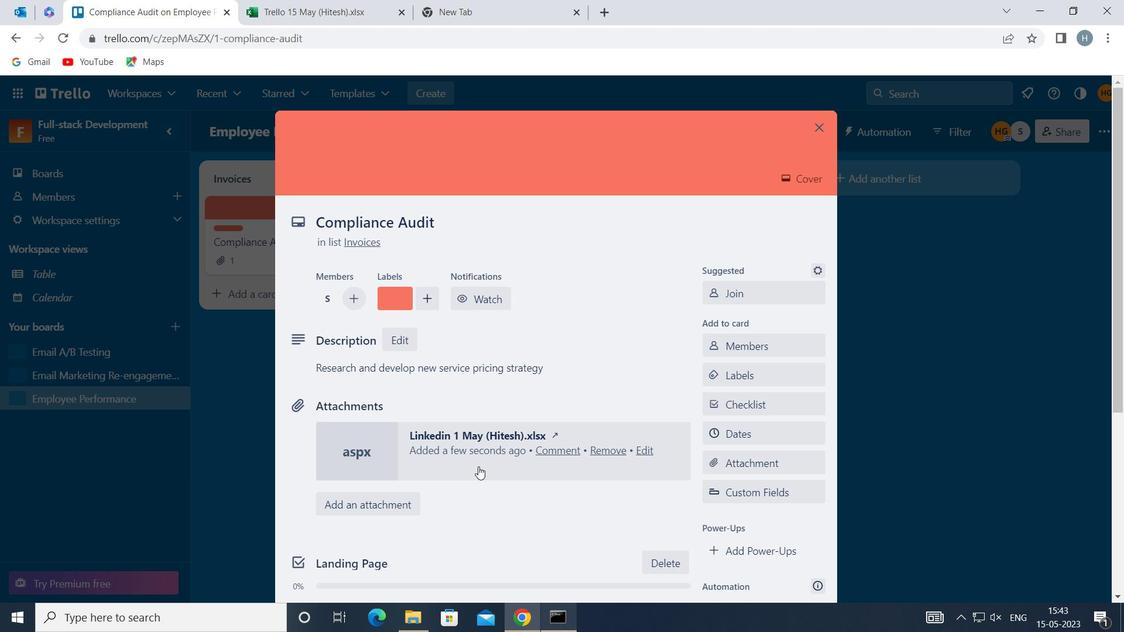 
Action: Mouse moved to (479, 466)
Screenshot: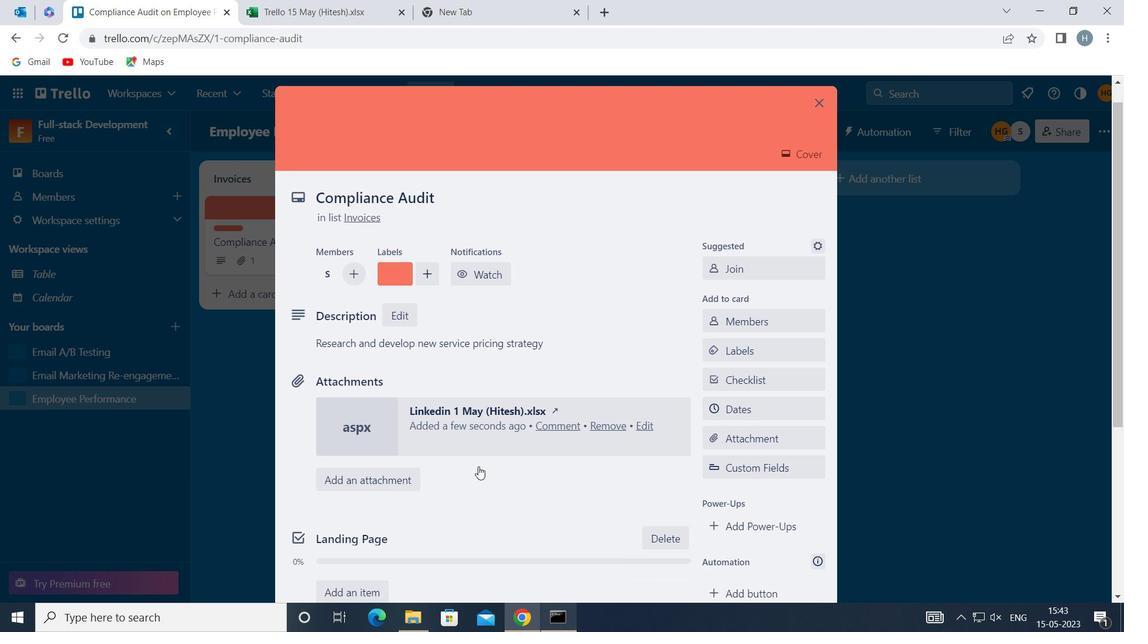 
Action: Mouse scrolled (479, 466) with delta (0, 0)
Screenshot: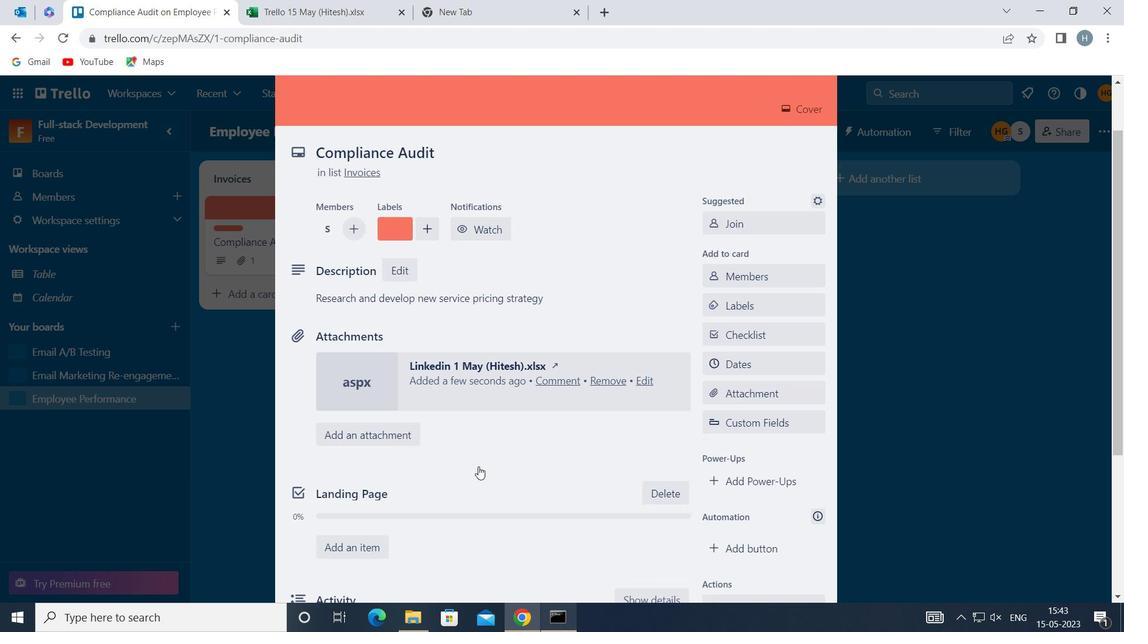 
Action: Mouse scrolled (479, 466) with delta (0, 0)
Screenshot: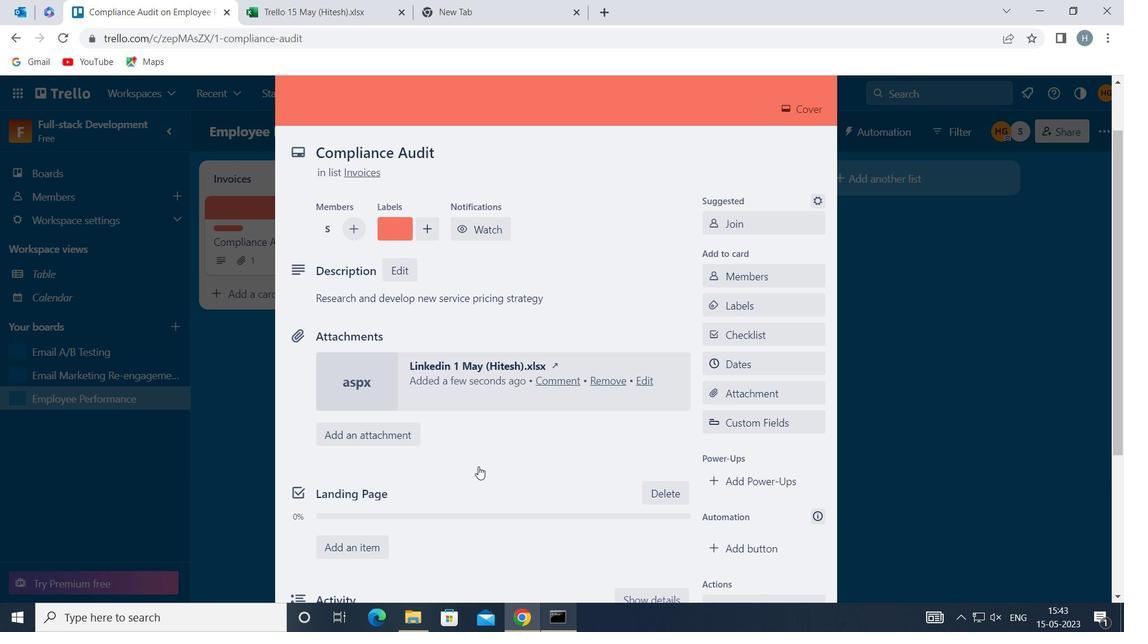 
Action: Mouse moved to (476, 418)
Screenshot: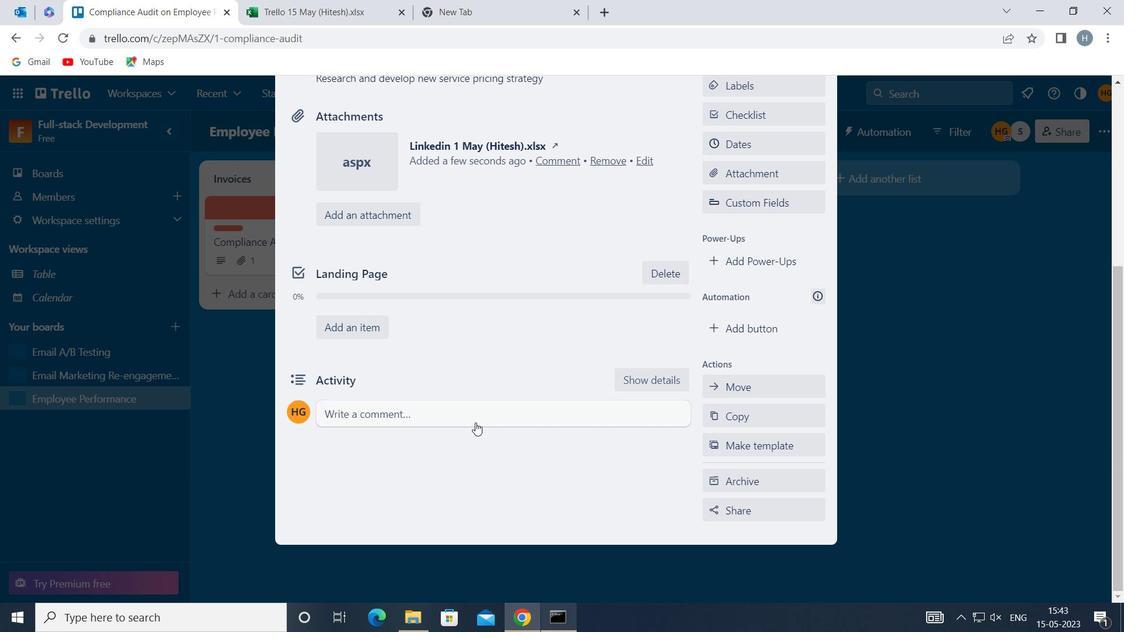 
Action: Mouse pressed left at (476, 418)
Screenshot: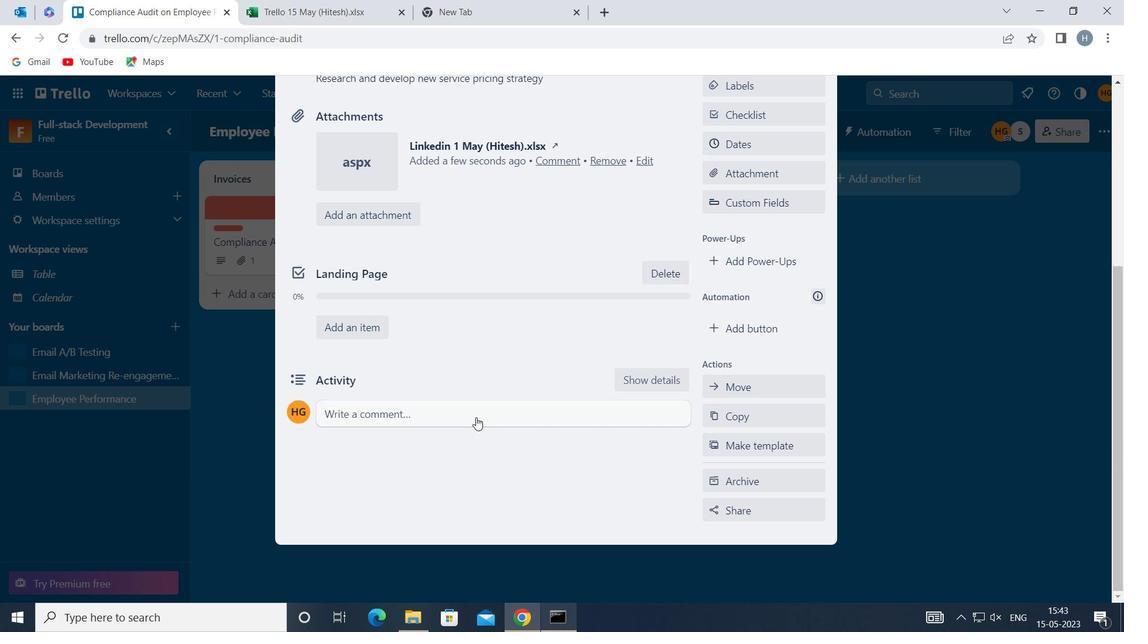 
Action: Mouse moved to (406, 460)
Screenshot: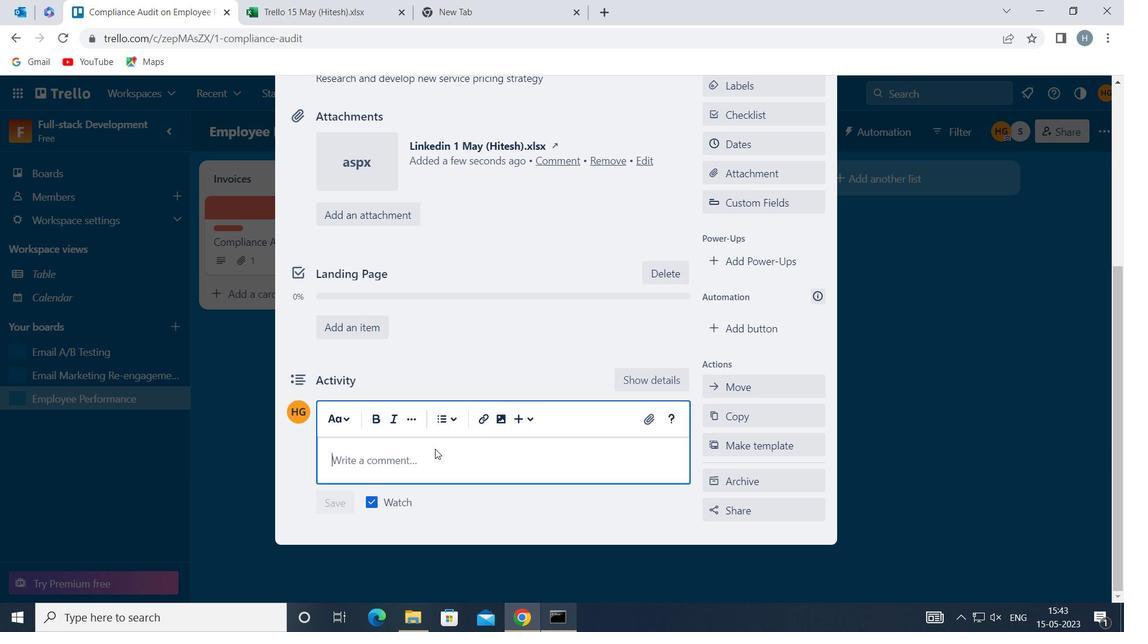 
Action: Key pressed <Key.shift>THIS<Key.space>TASK<Key.space>REQUIRES<Key.space>US<Key.space>TO<Key.space>BE<Key.space>PROACTIVE<Key.space>IN<Key.space>IDENTIFYING<Key.space>POTENTIAL<Key.space>ROADBLOCKS<Key.space>AND<Key.space>TAKING<Key.space>STEPS<Key.space>TO<Key.space>OVERCOME<Key.space>THEM<Key.space>
Screenshot: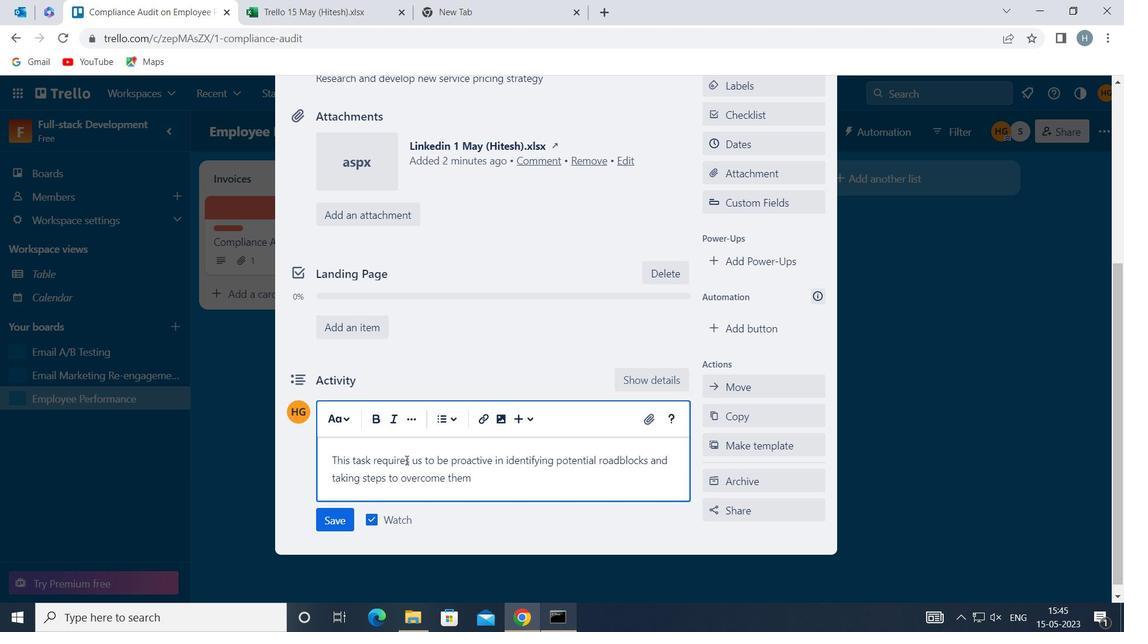 
Action: Mouse moved to (332, 523)
Screenshot: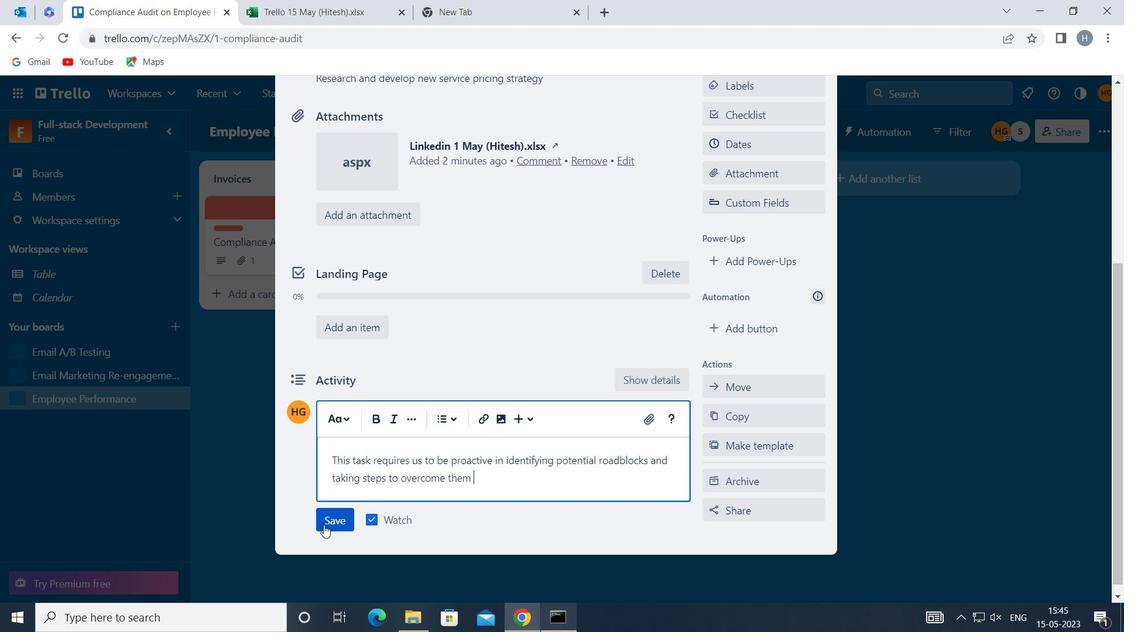 
Action: Mouse pressed left at (332, 523)
Screenshot: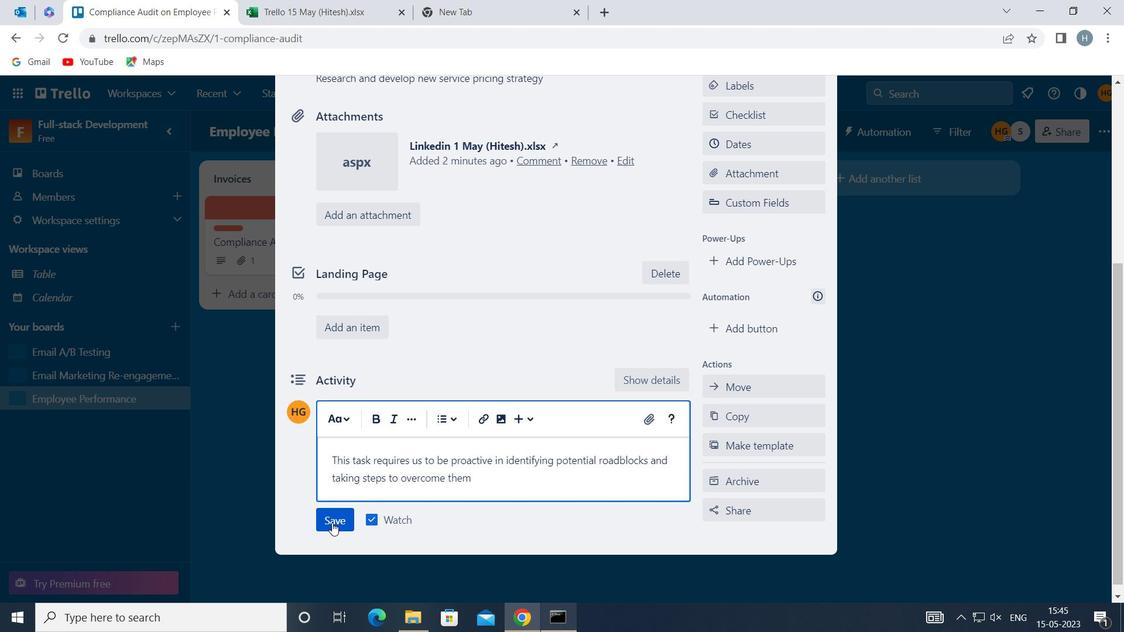 
Action: Mouse moved to (743, 145)
Screenshot: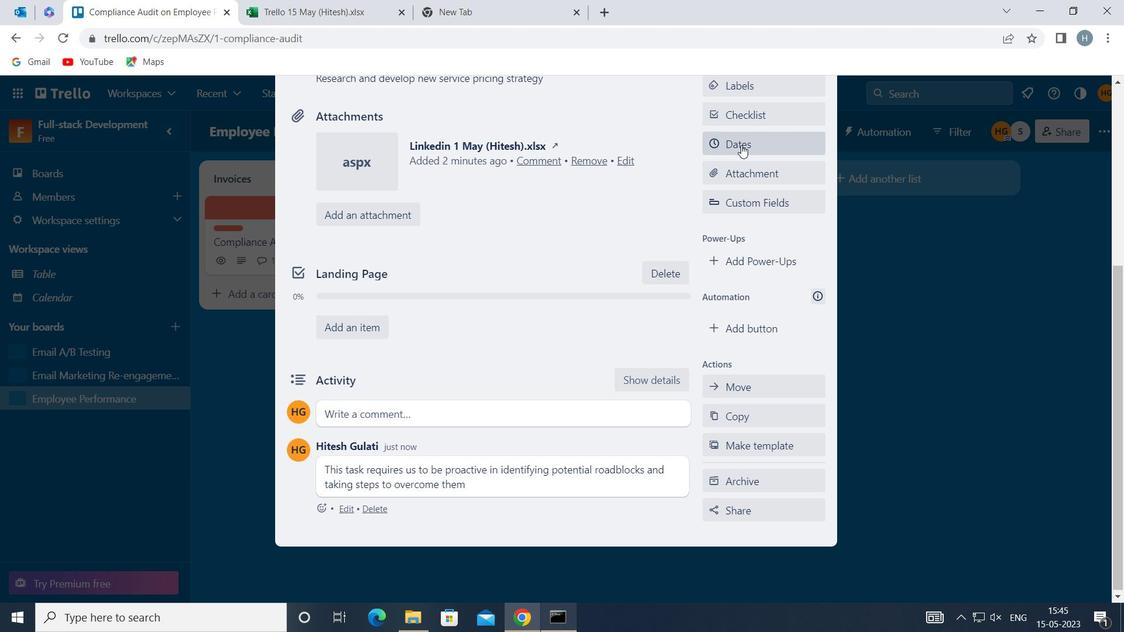 
Action: Mouse pressed left at (743, 145)
Screenshot: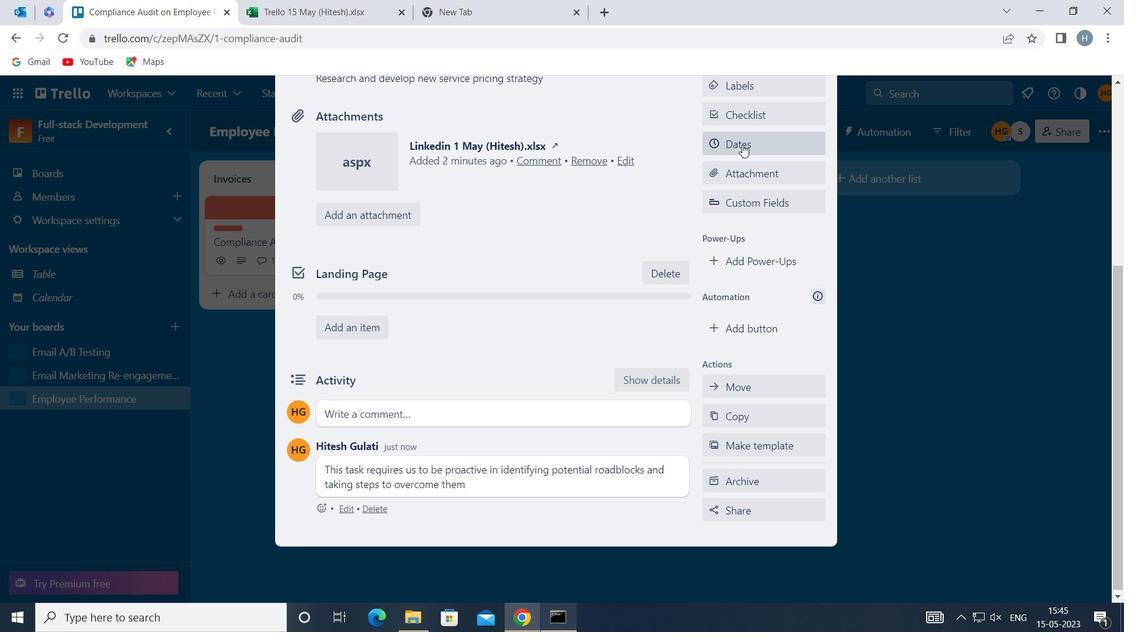 
Action: Mouse moved to (716, 394)
Screenshot: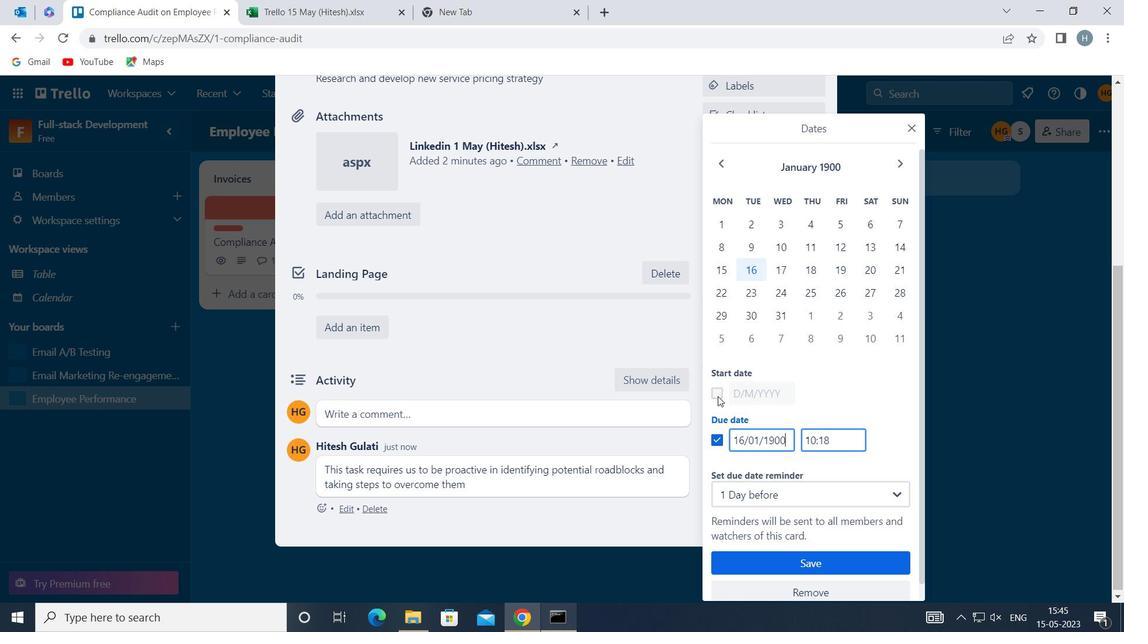 
Action: Mouse pressed left at (716, 394)
Screenshot: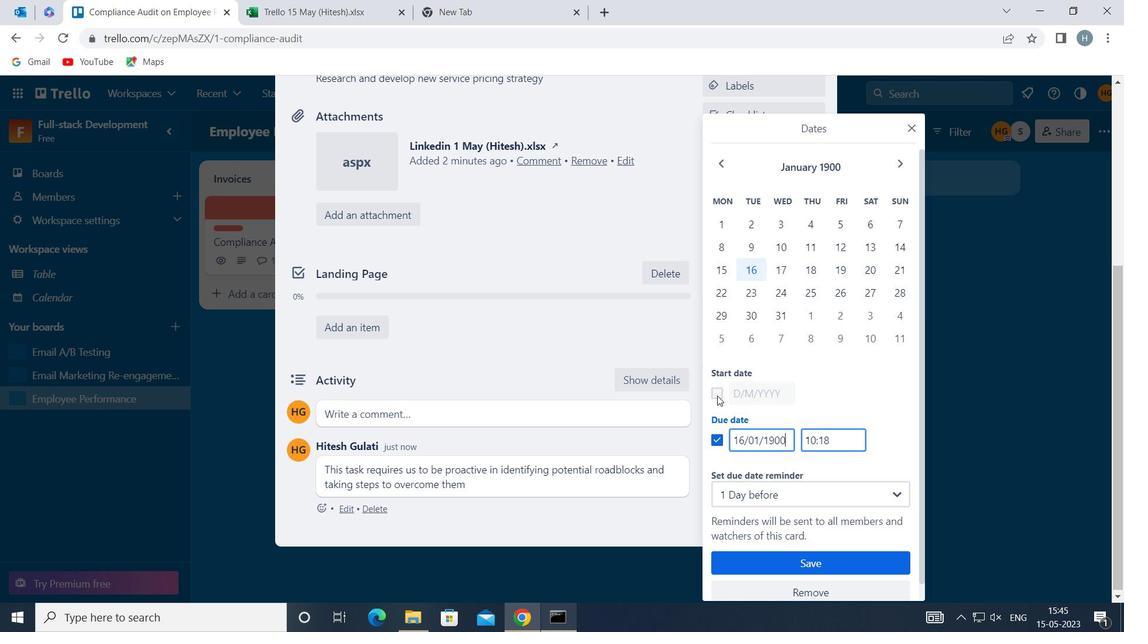 
Action: Mouse moved to (735, 386)
Screenshot: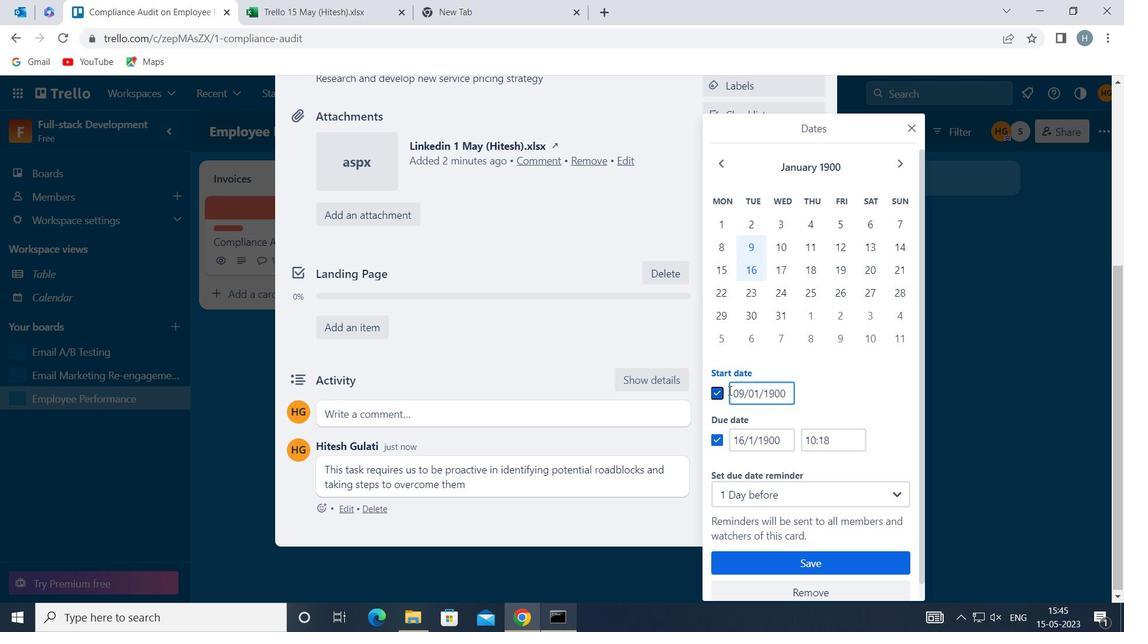 
Action: Mouse pressed left at (735, 386)
Screenshot: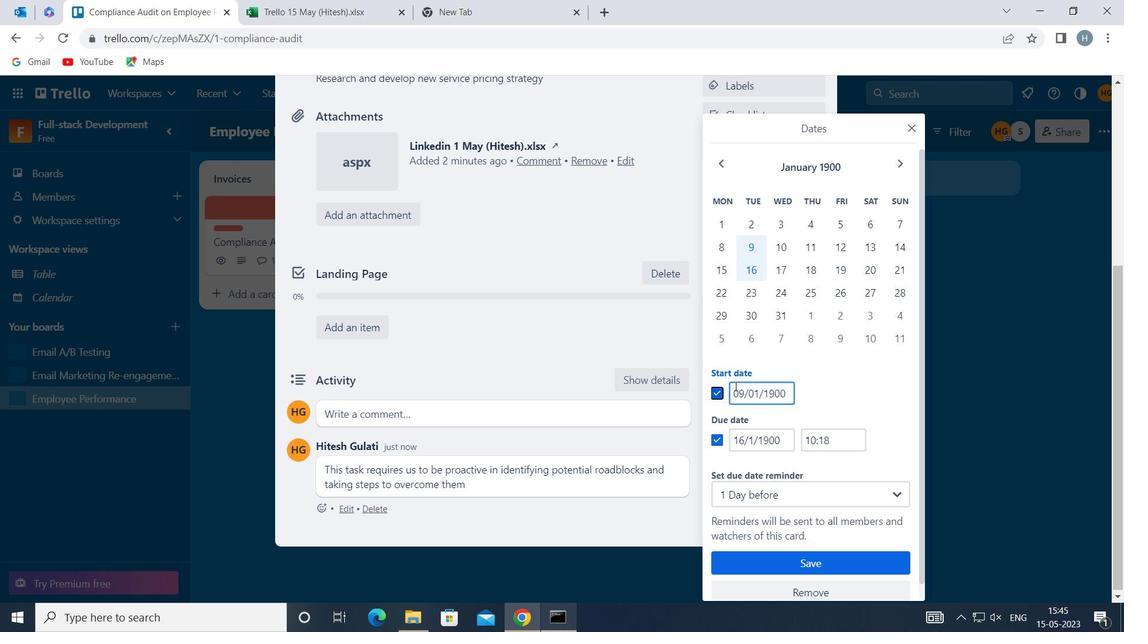 
Action: Mouse moved to (736, 386)
Screenshot: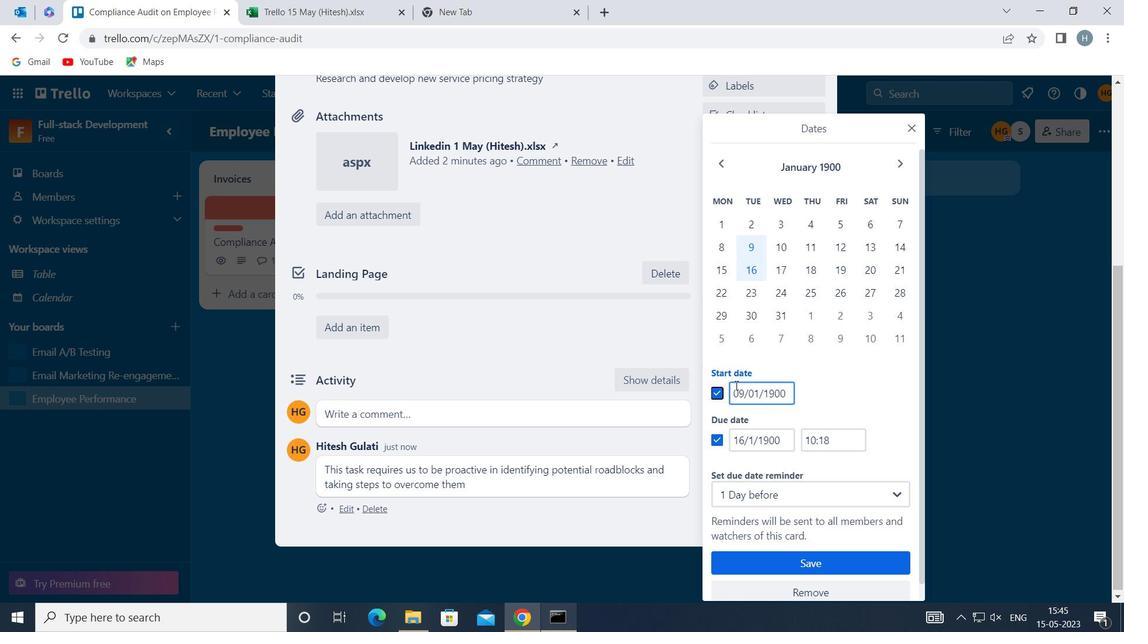 
Action: Key pressed <Key.right><Key.backspace>1
Screenshot: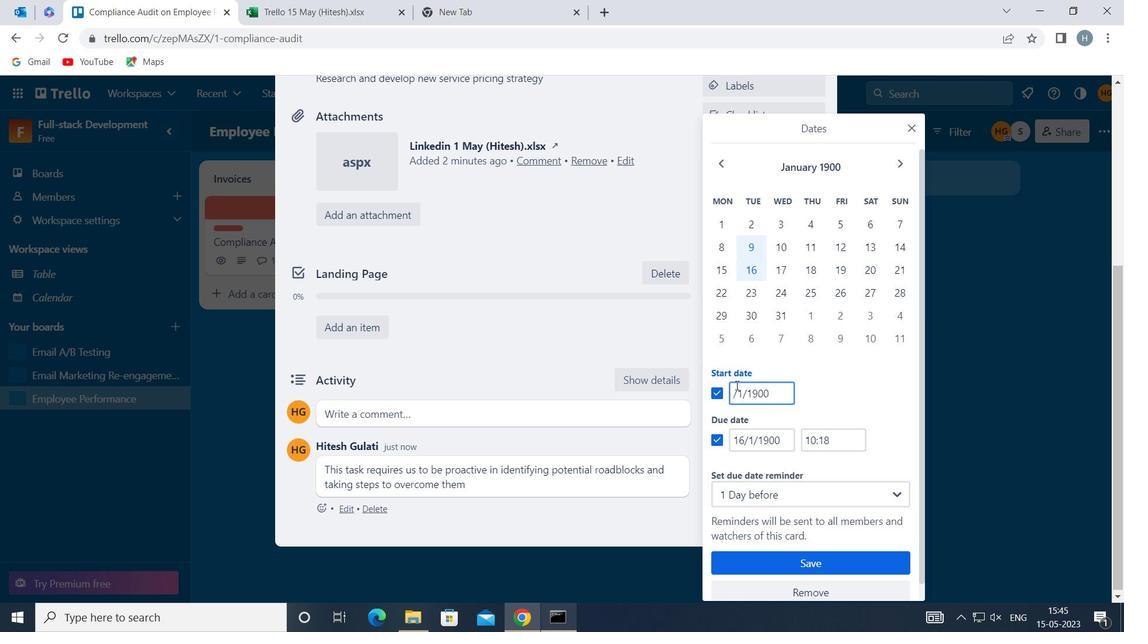 
Action: Mouse moved to (732, 436)
Screenshot: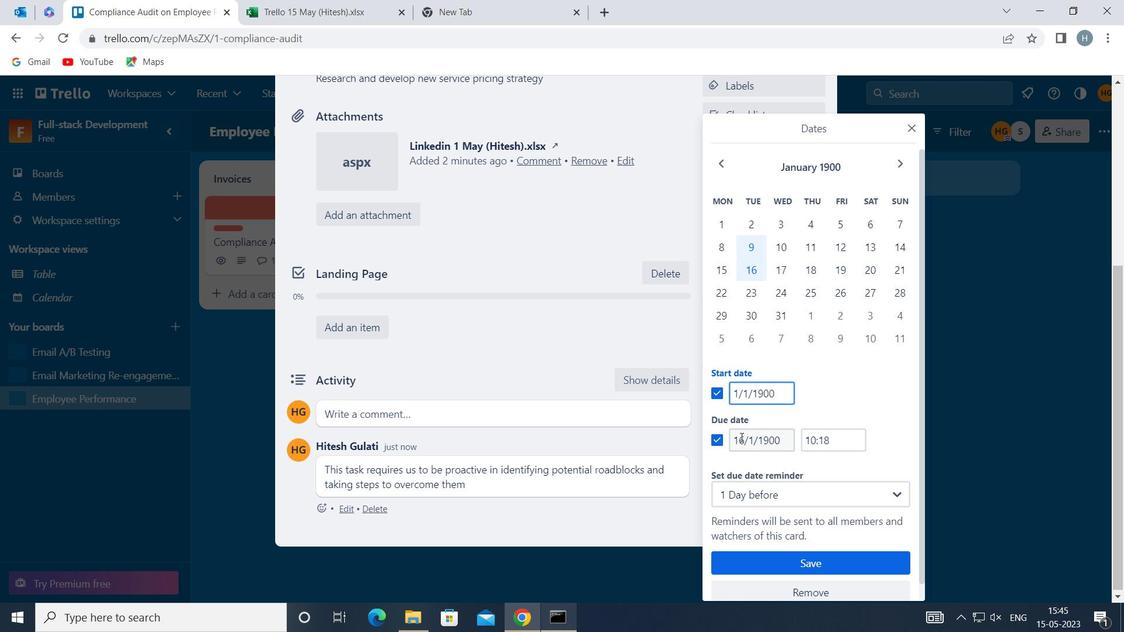 
Action: Mouse pressed left at (732, 436)
Screenshot: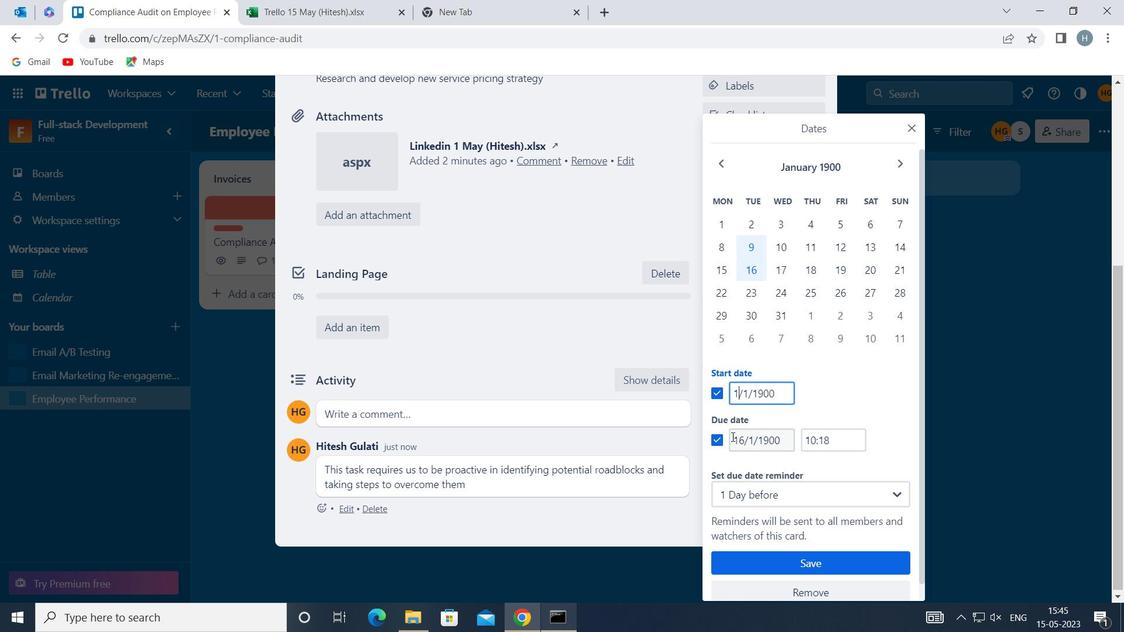 
Action: Key pressed <Key.right><Key.right><Key.backspace><Key.backspace>8
Screenshot: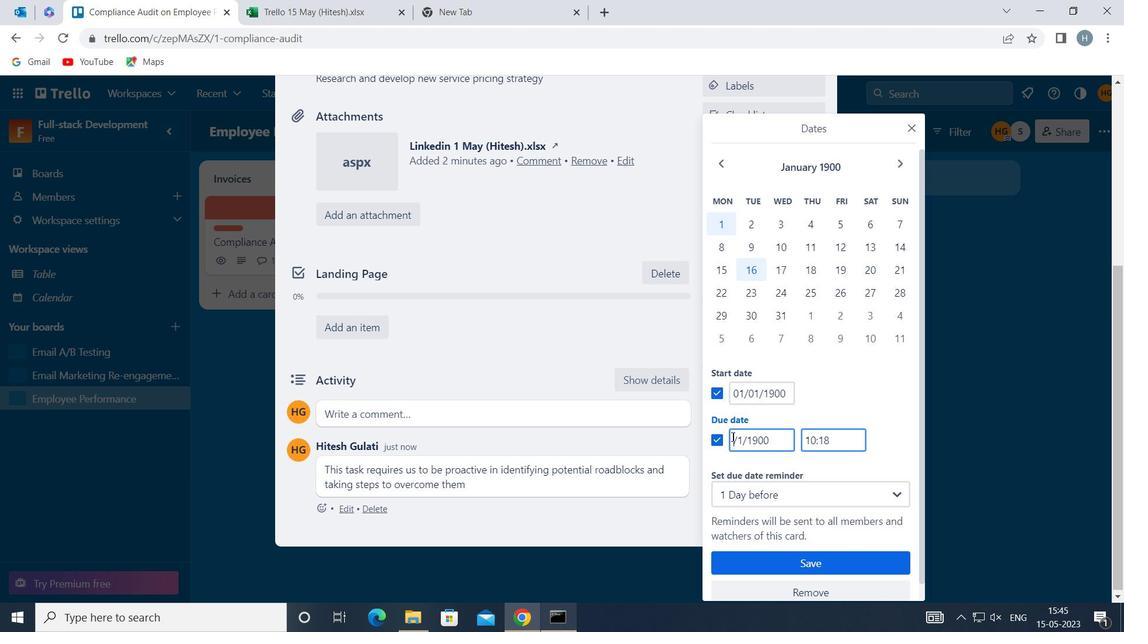
Action: Mouse moved to (810, 558)
Screenshot: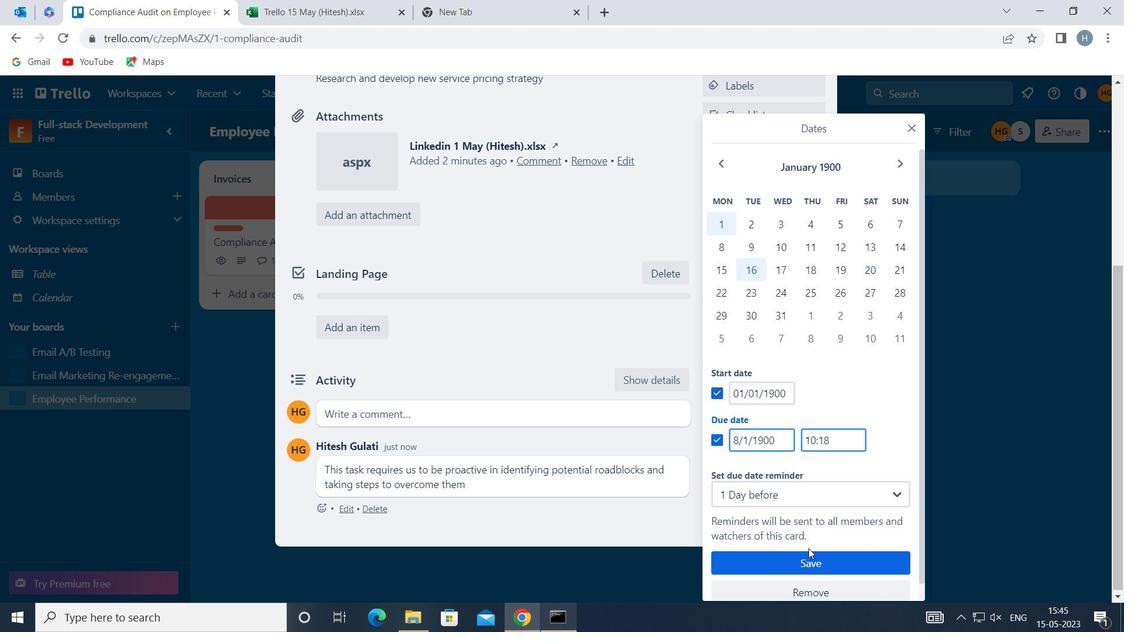 
Action: Mouse pressed left at (810, 558)
Screenshot: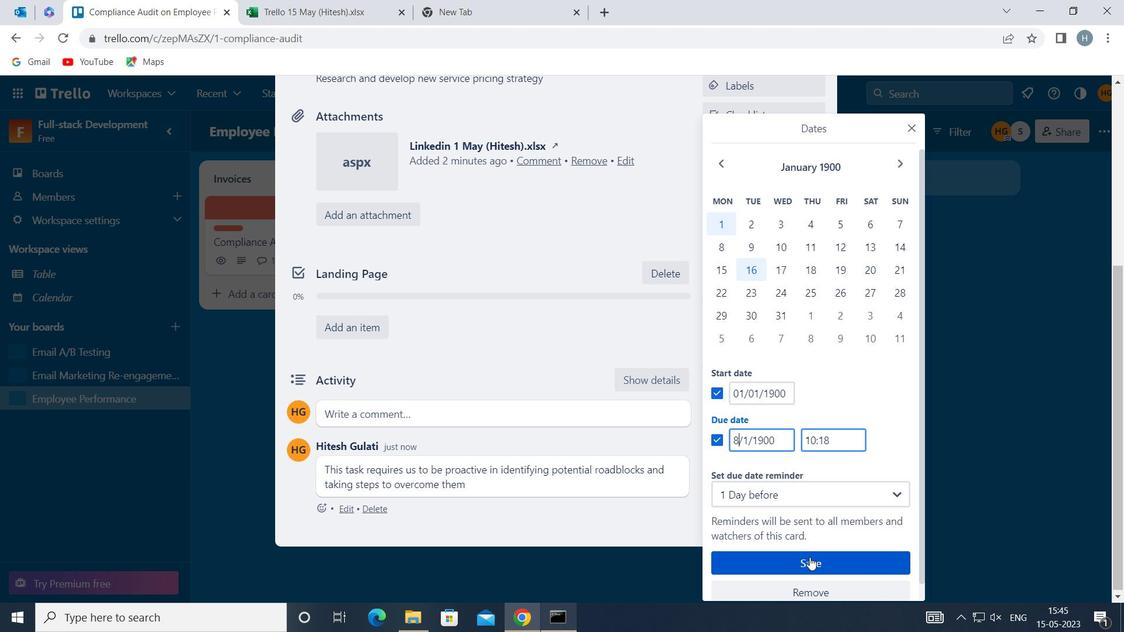 
Action: Mouse moved to (673, 313)
Screenshot: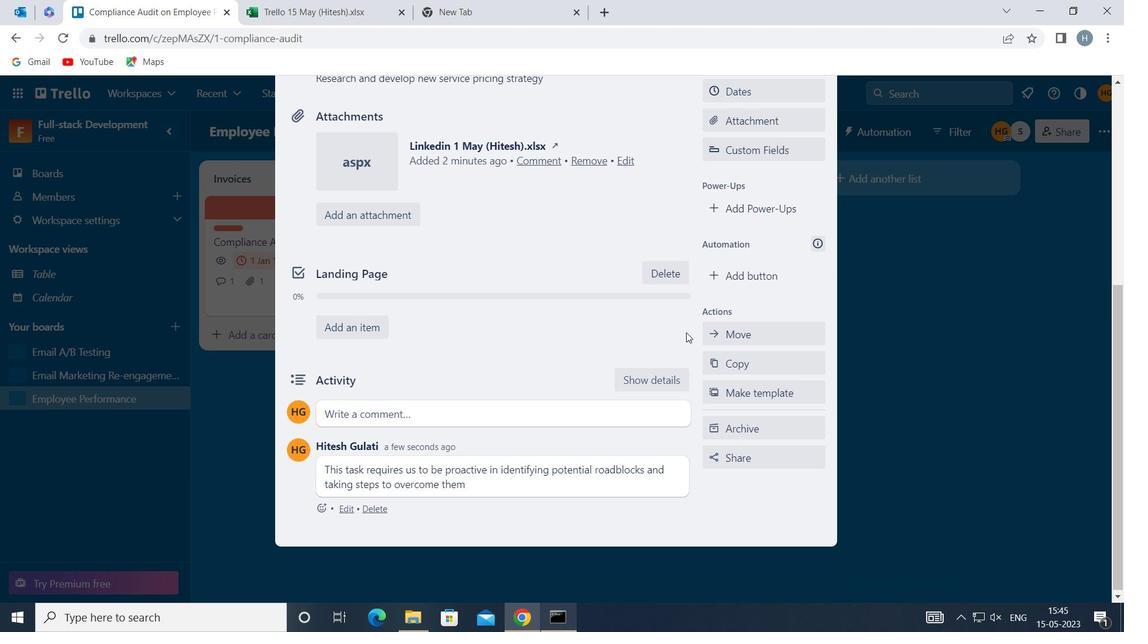 
